 Task: Look for space in Kuttampuzha, India from 21st June, 2023 to 29th June, 2023 for 4 adults in price range Rs.7000 to Rs.12000. Place can be entire place with 2 bedrooms having 2 beds and 2 bathrooms. Property type can be house, flat, guest house. Booking option can be shelf check-in. Required host language is English.
Action: Mouse moved to (411, 73)
Screenshot: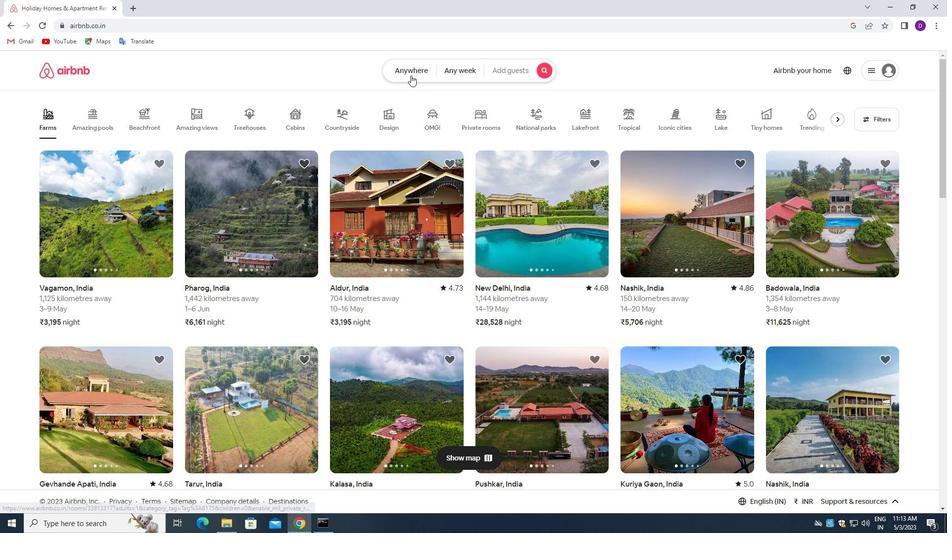 
Action: Mouse pressed left at (411, 73)
Screenshot: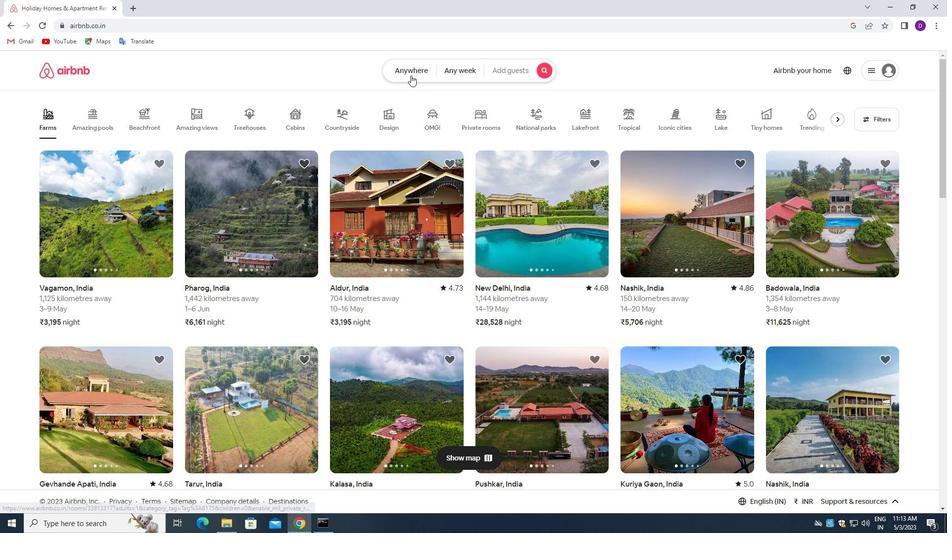 
Action: Mouse moved to (293, 111)
Screenshot: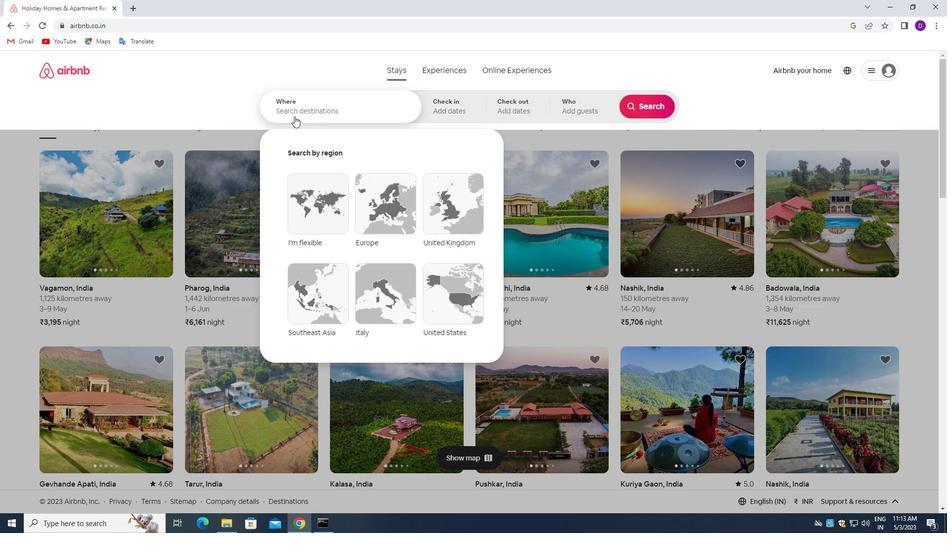 
Action: Mouse pressed left at (293, 111)
Screenshot: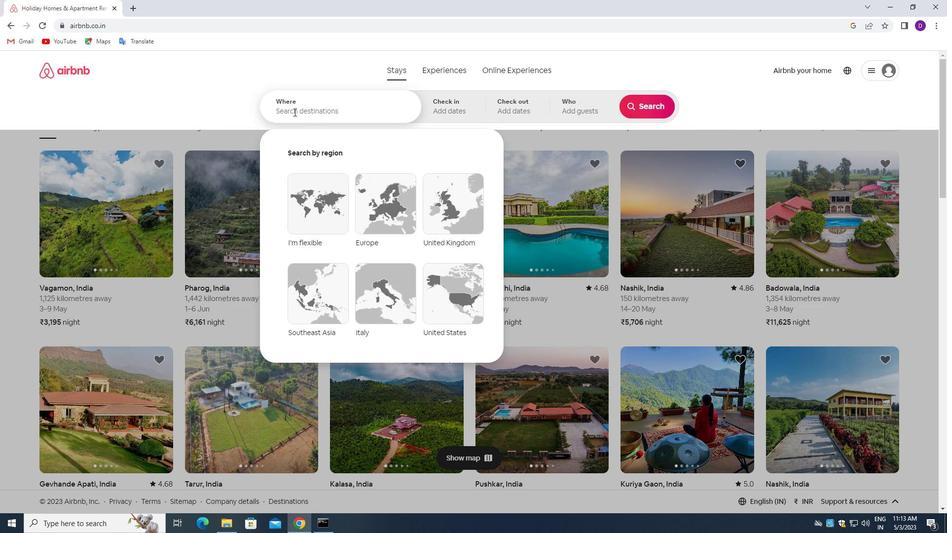 
Action: Mouse moved to (210, 101)
Screenshot: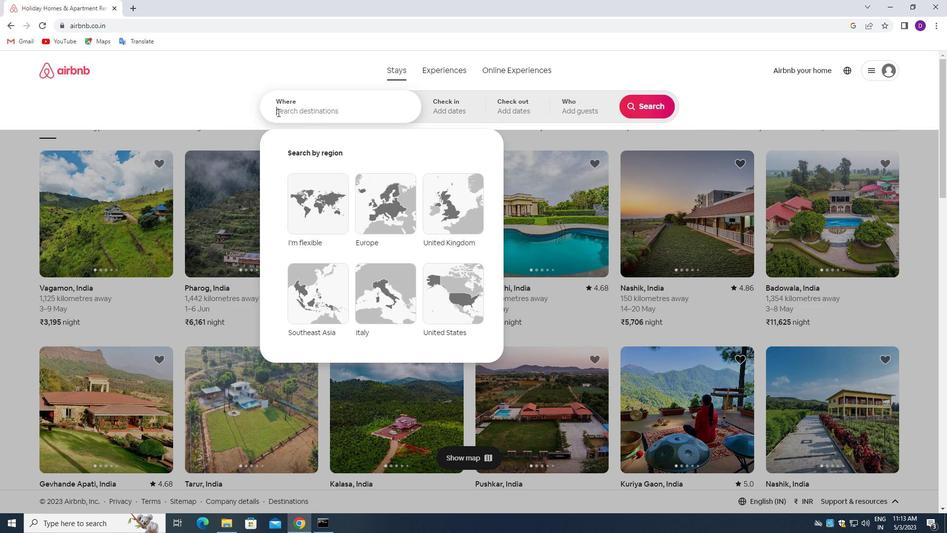 
Action: Key pressed <Key.shift>KUTTAMPUZHA,<Key.space><Key.shift>INS<Key.backspace>DIA<Key.enter>
Screenshot: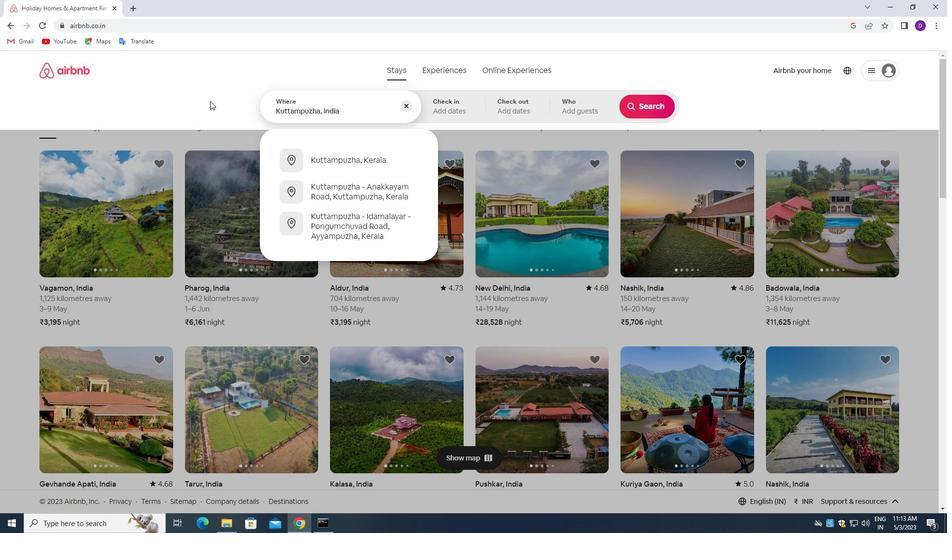 
Action: Mouse moved to (564, 297)
Screenshot: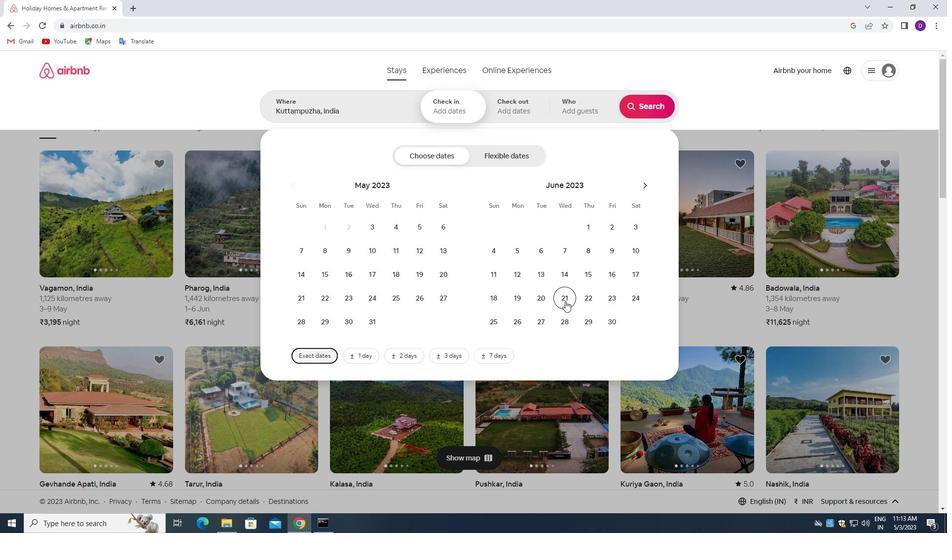 
Action: Mouse pressed left at (564, 297)
Screenshot: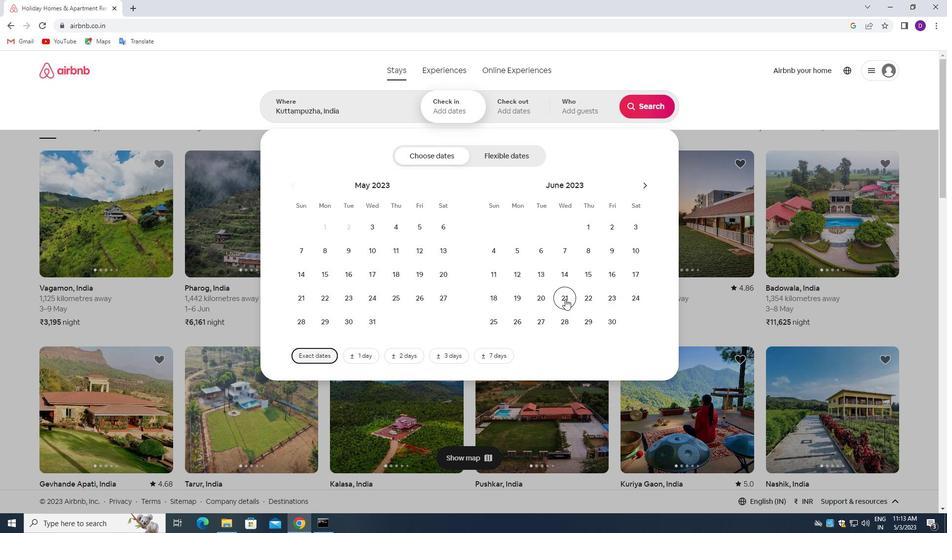 
Action: Mouse moved to (582, 315)
Screenshot: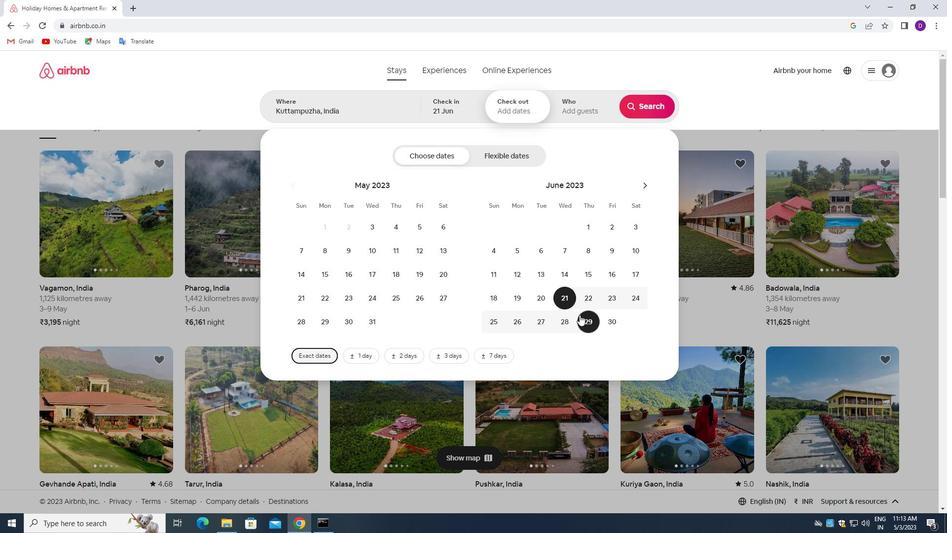
Action: Mouse pressed left at (582, 315)
Screenshot: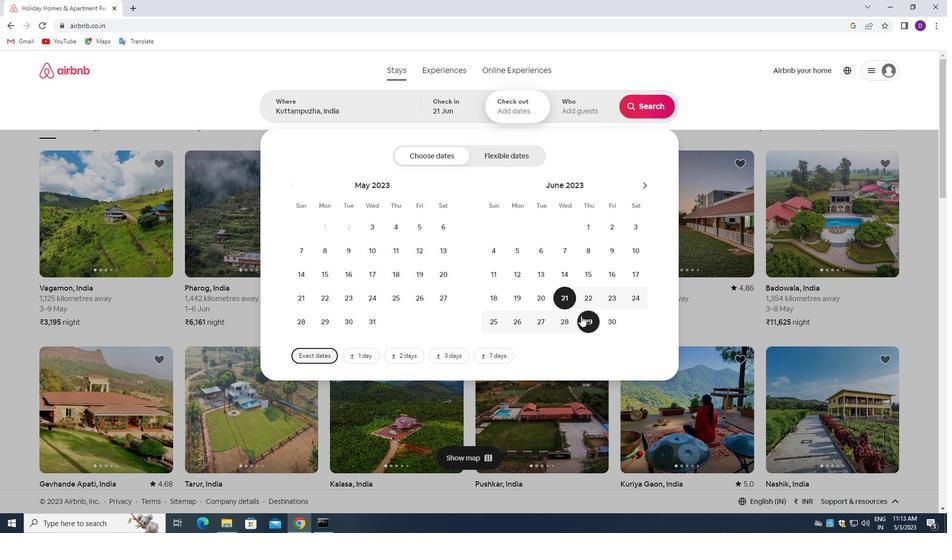 
Action: Mouse moved to (572, 104)
Screenshot: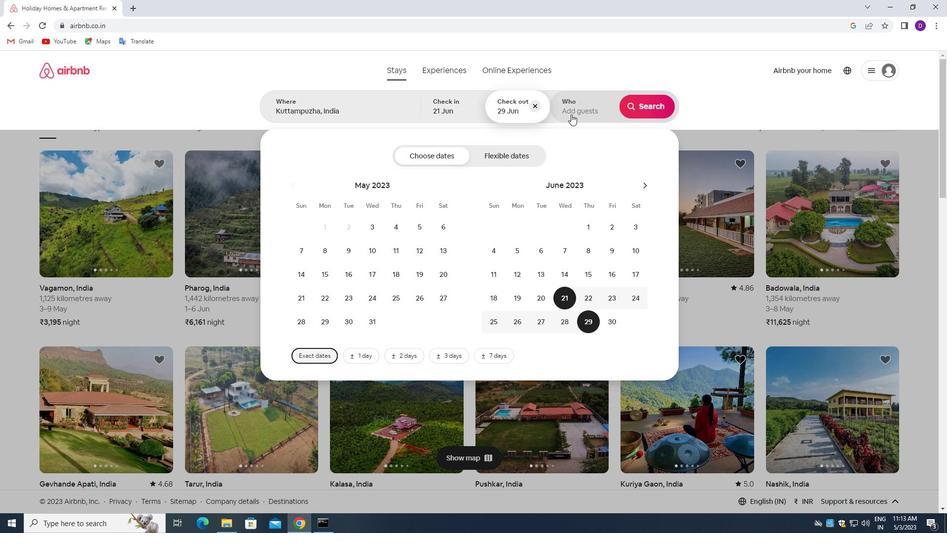 
Action: Mouse pressed left at (572, 104)
Screenshot: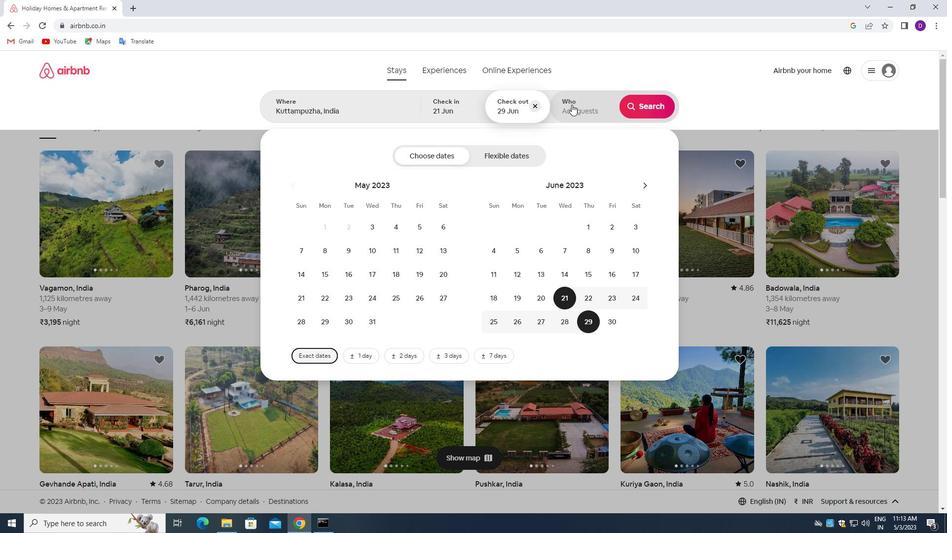 
Action: Mouse moved to (646, 158)
Screenshot: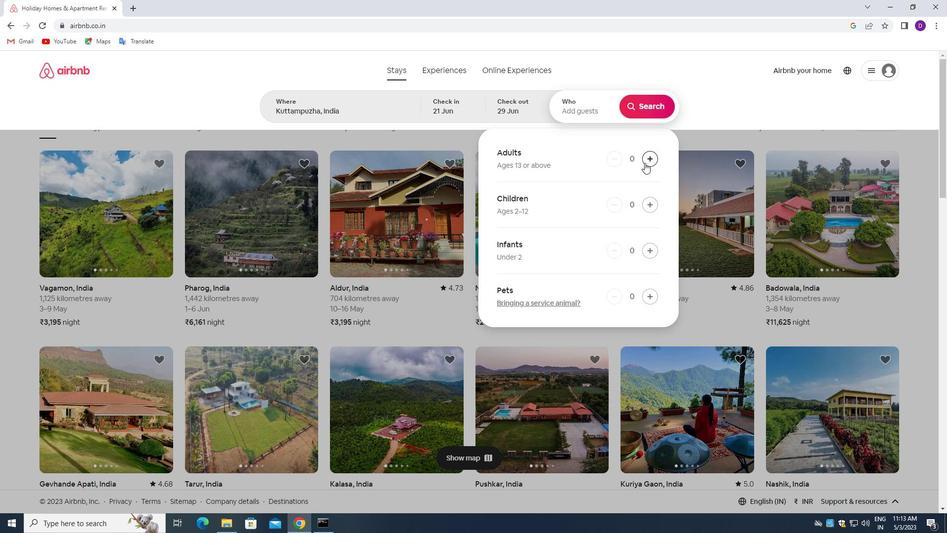 
Action: Mouse pressed left at (646, 158)
Screenshot: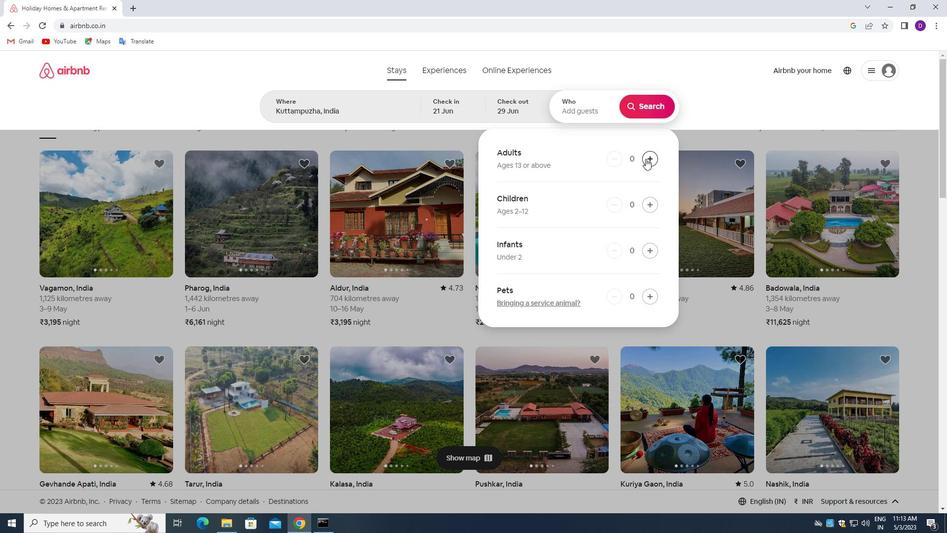 
Action: Mouse pressed left at (646, 158)
Screenshot: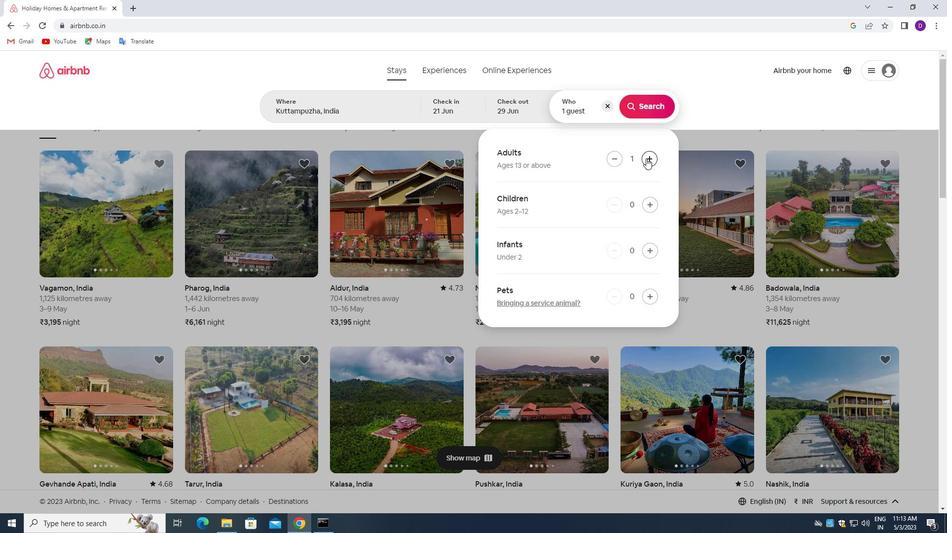 
Action: Mouse pressed left at (646, 158)
Screenshot: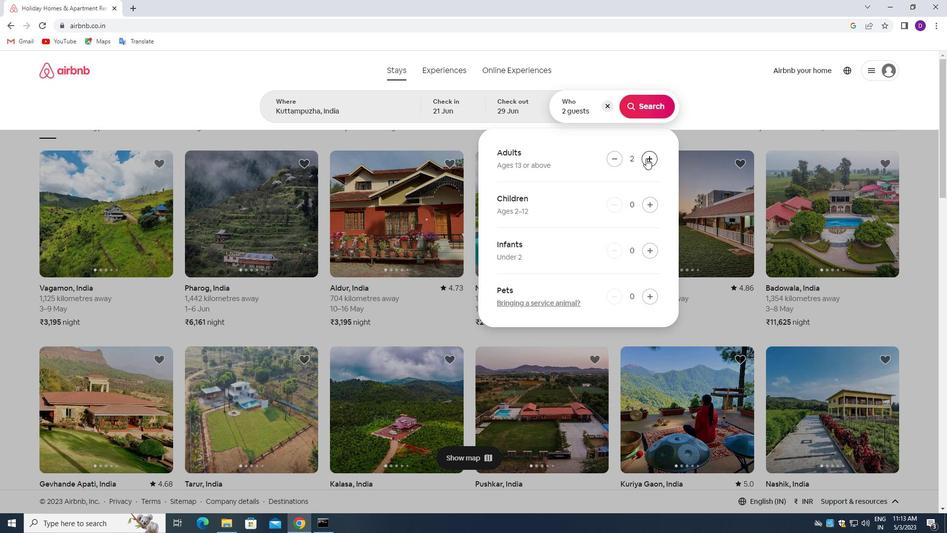 
Action: Mouse pressed left at (646, 158)
Screenshot: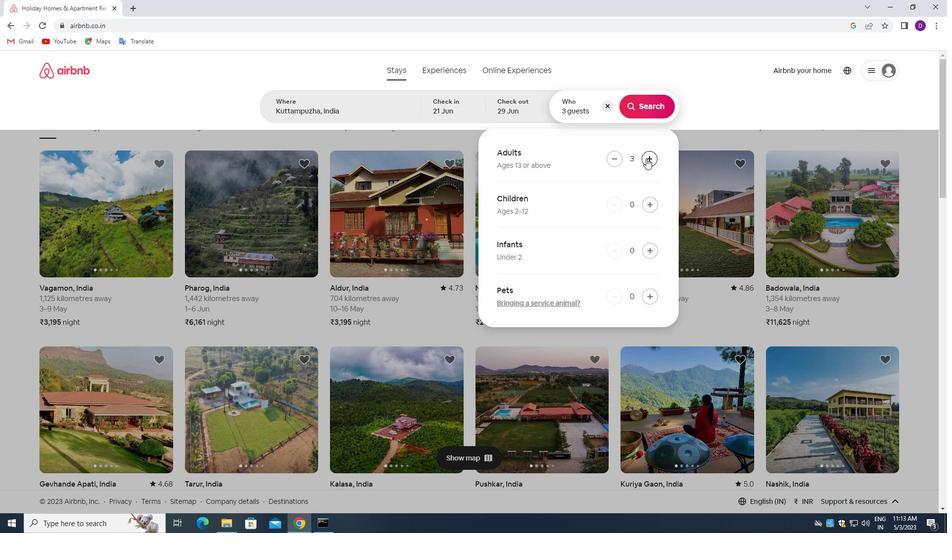
Action: Mouse moved to (646, 104)
Screenshot: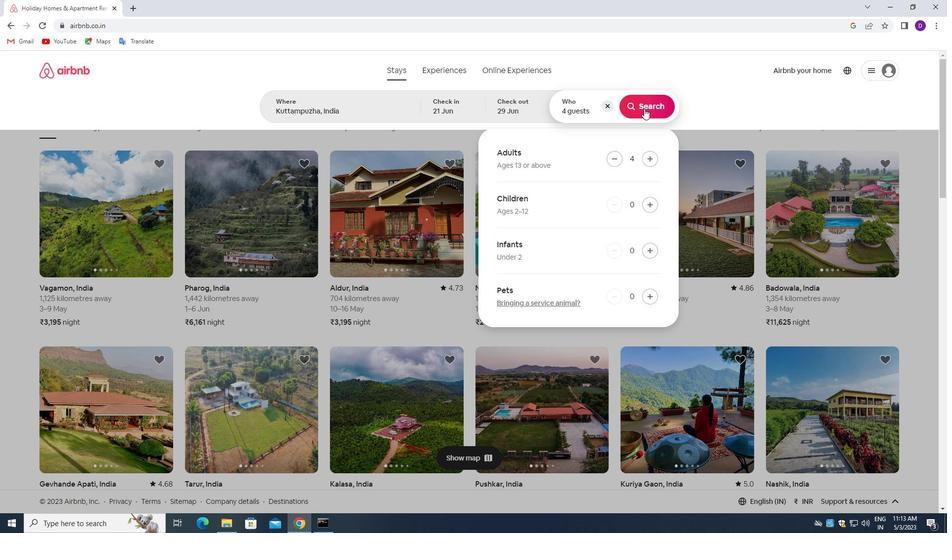 
Action: Mouse pressed left at (646, 104)
Screenshot: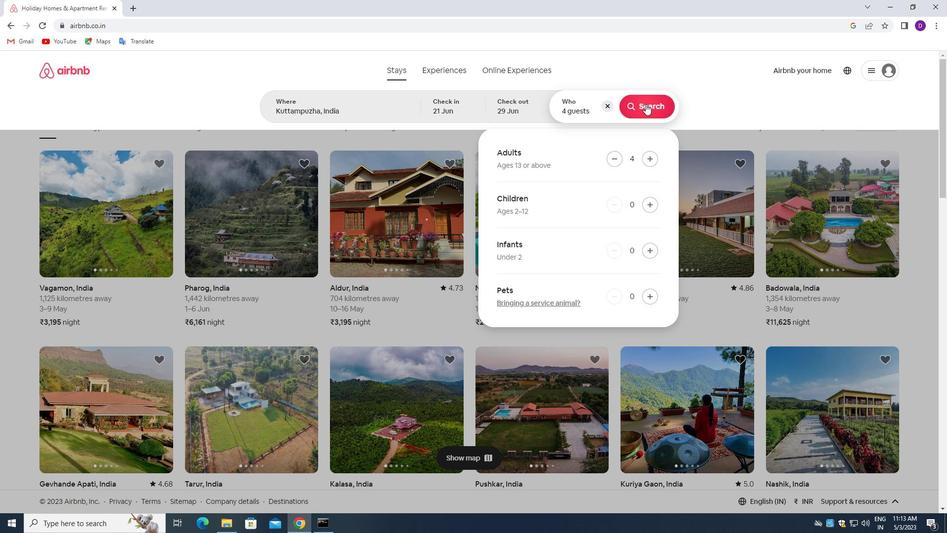 
Action: Mouse moved to (893, 107)
Screenshot: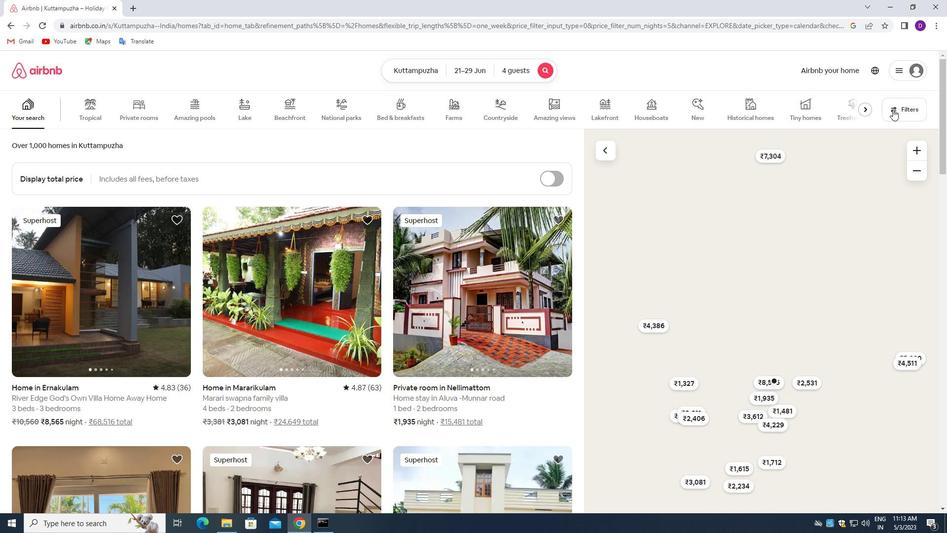
Action: Mouse pressed left at (893, 107)
Screenshot: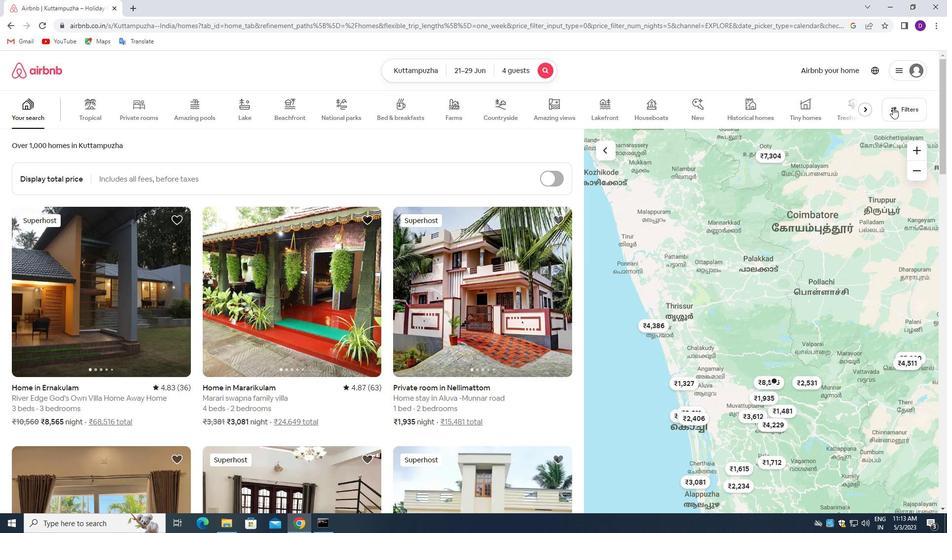 
Action: Mouse moved to (349, 236)
Screenshot: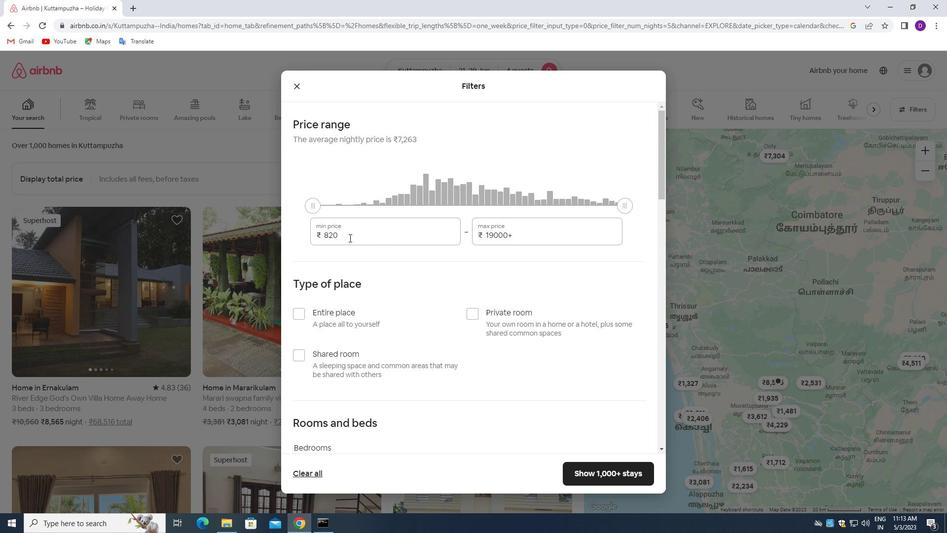 
Action: Mouse pressed left at (349, 236)
Screenshot: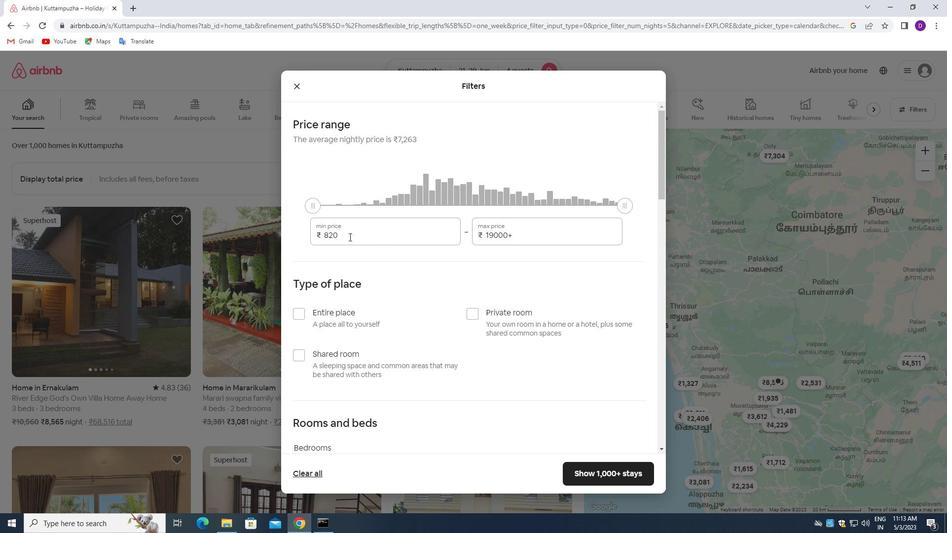 
Action: Mouse pressed left at (349, 236)
Screenshot: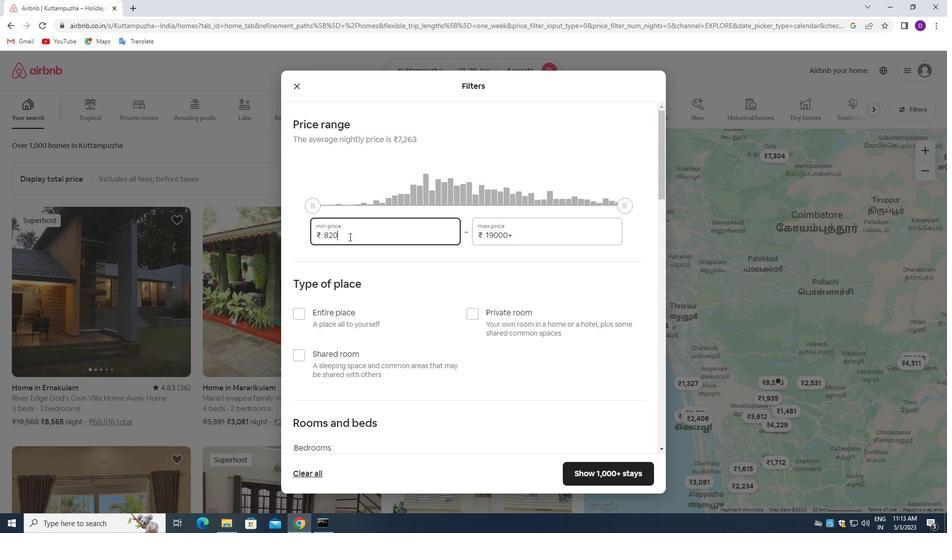 
Action: Key pressed 7000<Key.tab>12000
Screenshot: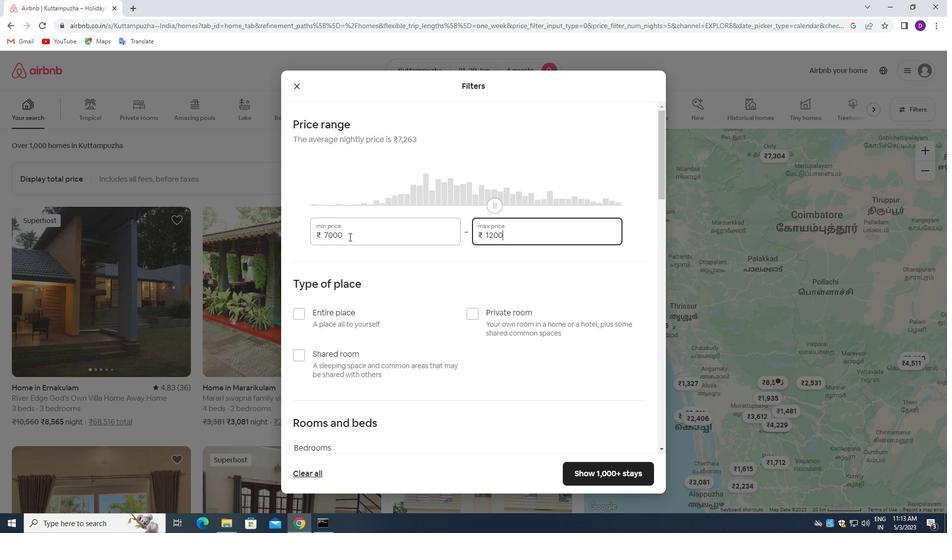 
Action: Mouse moved to (430, 273)
Screenshot: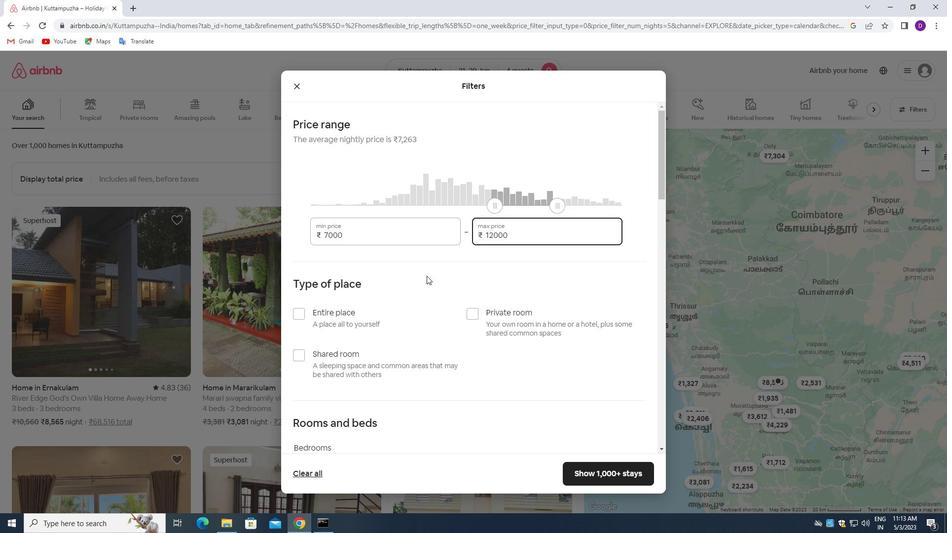 
Action: Mouse scrolled (430, 273) with delta (0, 0)
Screenshot: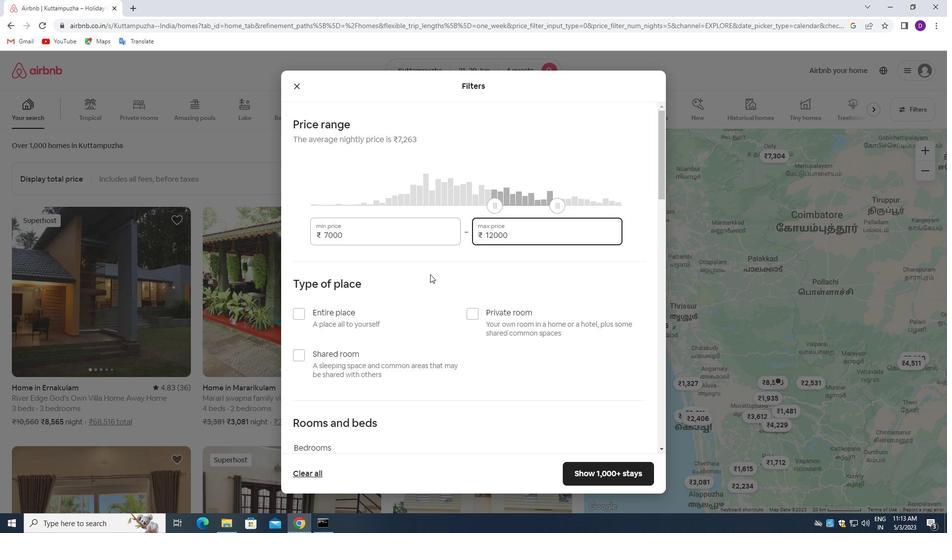 
Action: Mouse moved to (293, 268)
Screenshot: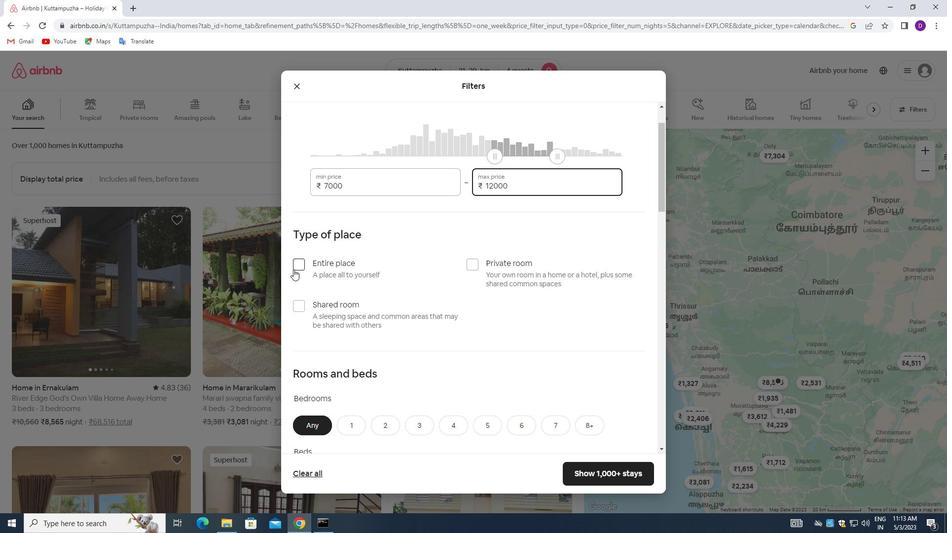 
Action: Mouse pressed left at (293, 268)
Screenshot: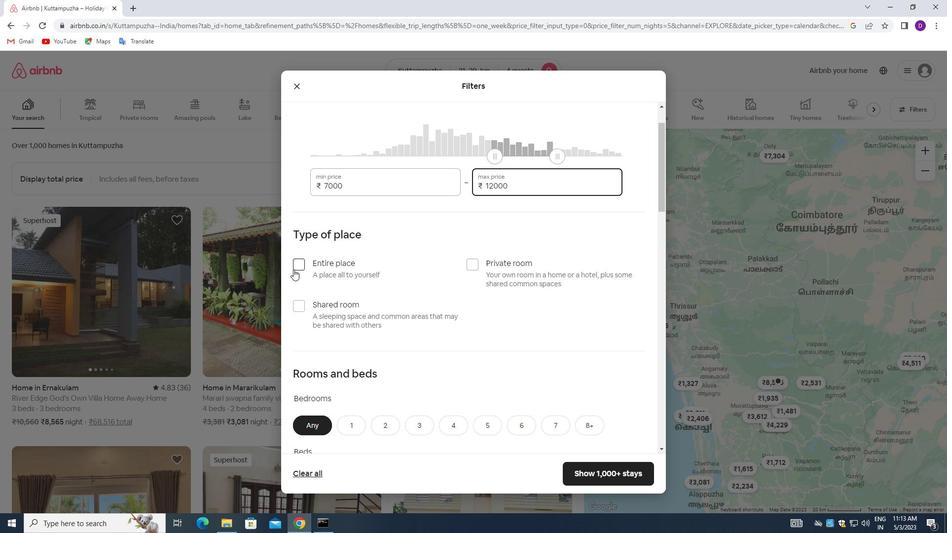 
Action: Mouse moved to (390, 272)
Screenshot: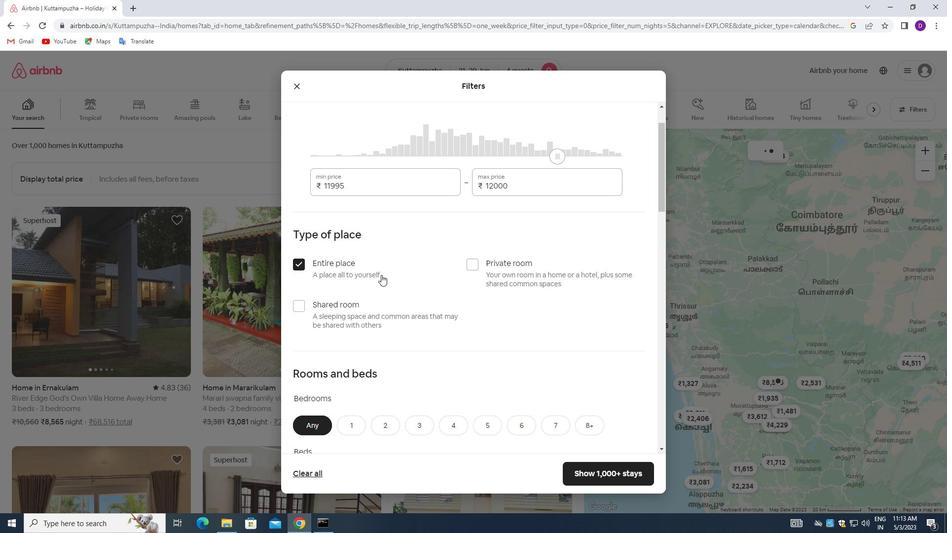 
Action: Mouse scrolled (390, 271) with delta (0, 0)
Screenshot: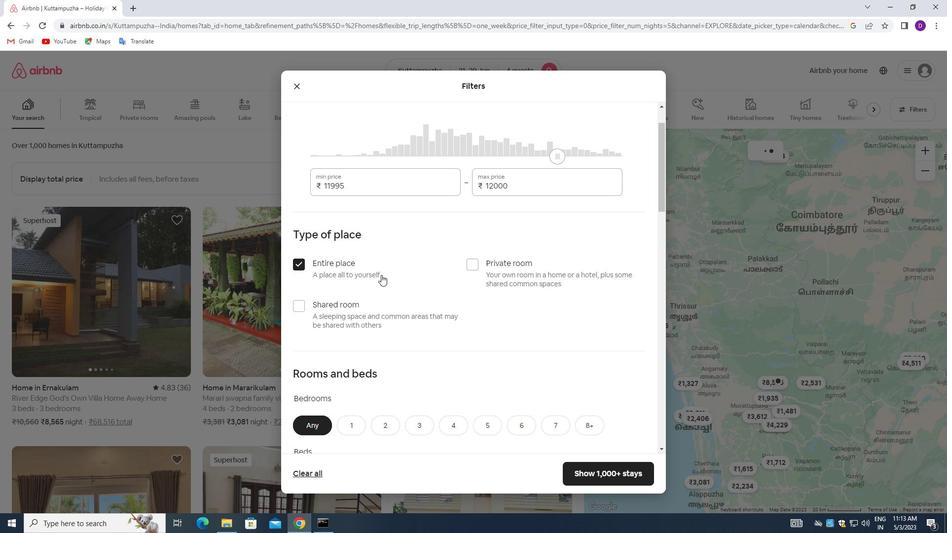 
Action: Mouse moved to (390, 272)
Screenshot: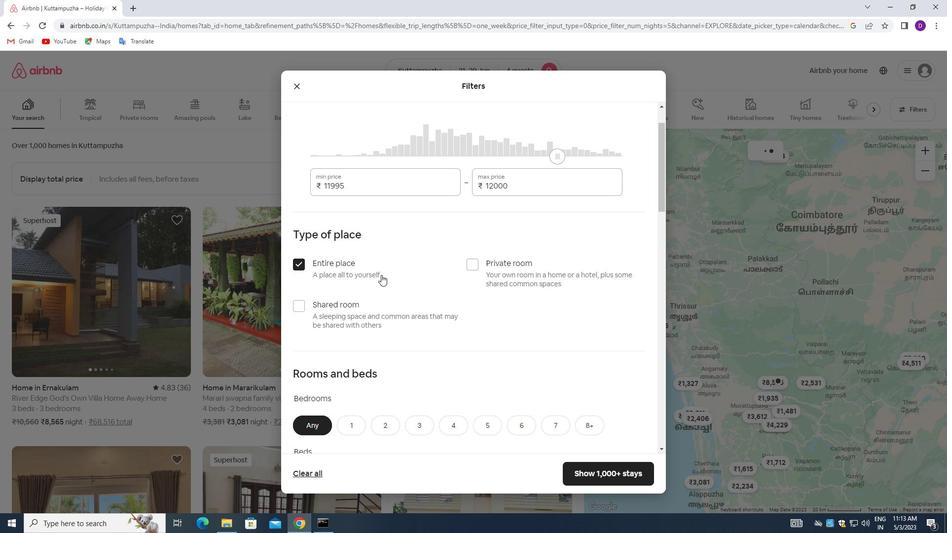 
Action: Mouse scrolled (390, 271) with delta (0, 0)
Screenshot: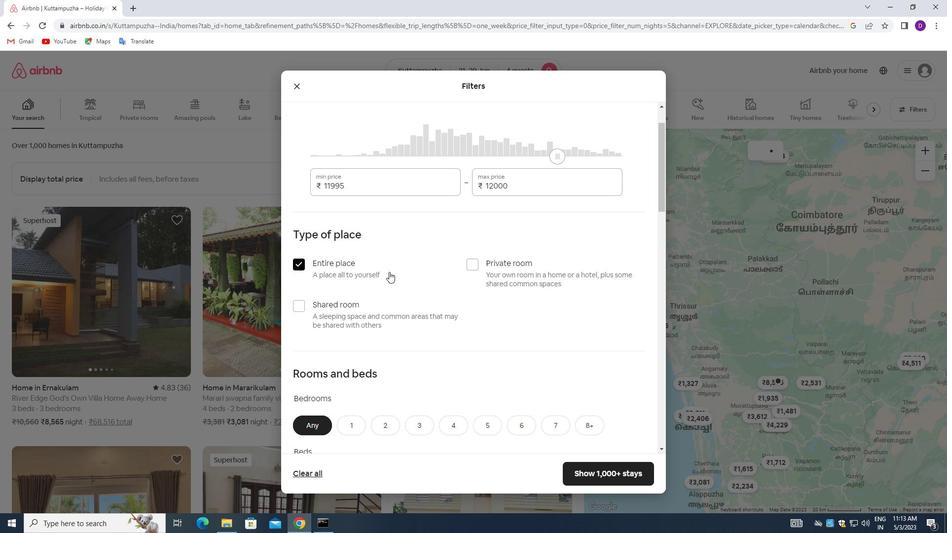 
Action: Mouse moved to (390, 275)
Screenshot: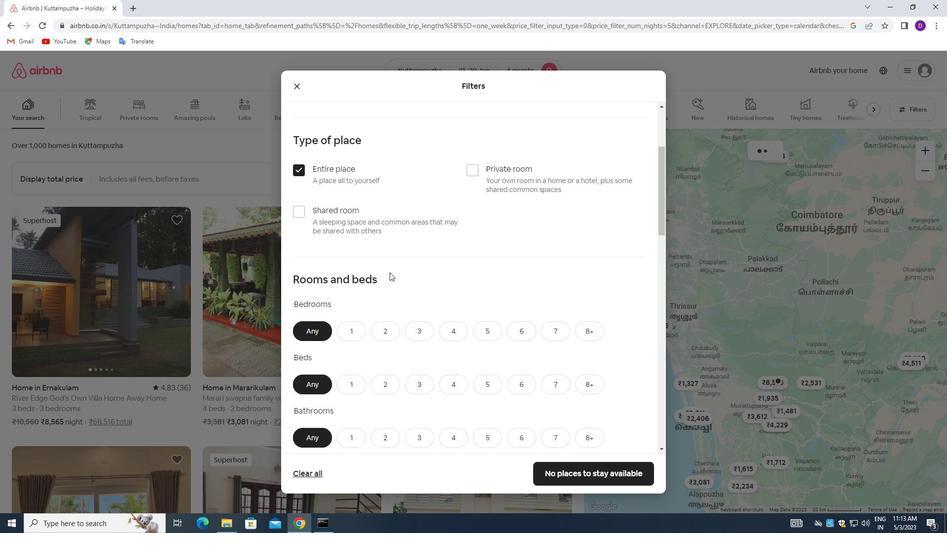 
Action: Mouse scrolled (390, 274) with delta (0, 0)
Screenshot: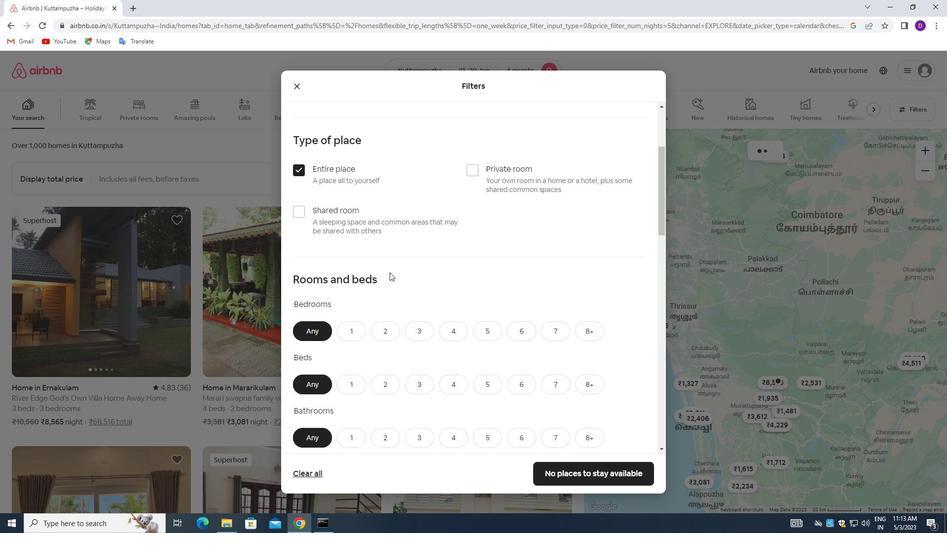 
Action: Mouse moved to (391, 276)
Screenshot: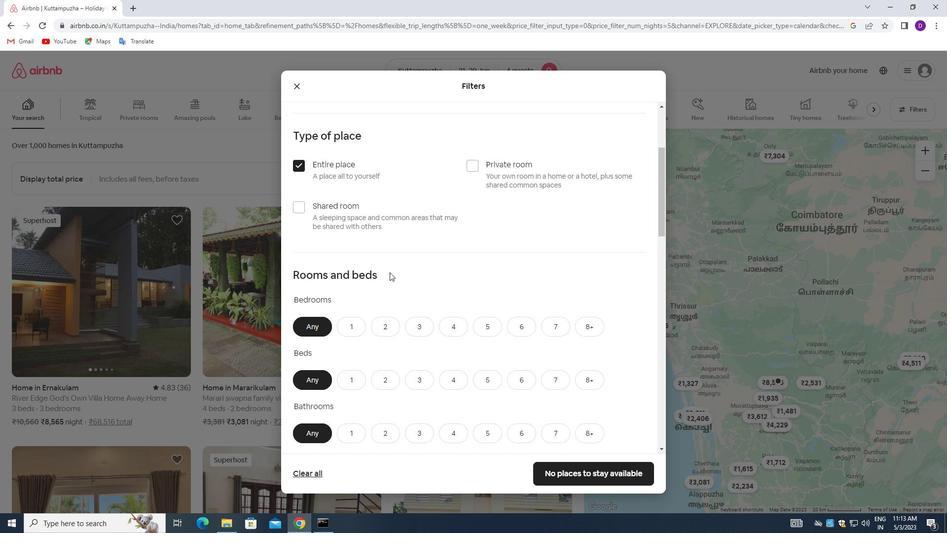 
Action: Mouse scrolled (391, 276) with delta (0, 0)
Screenshot: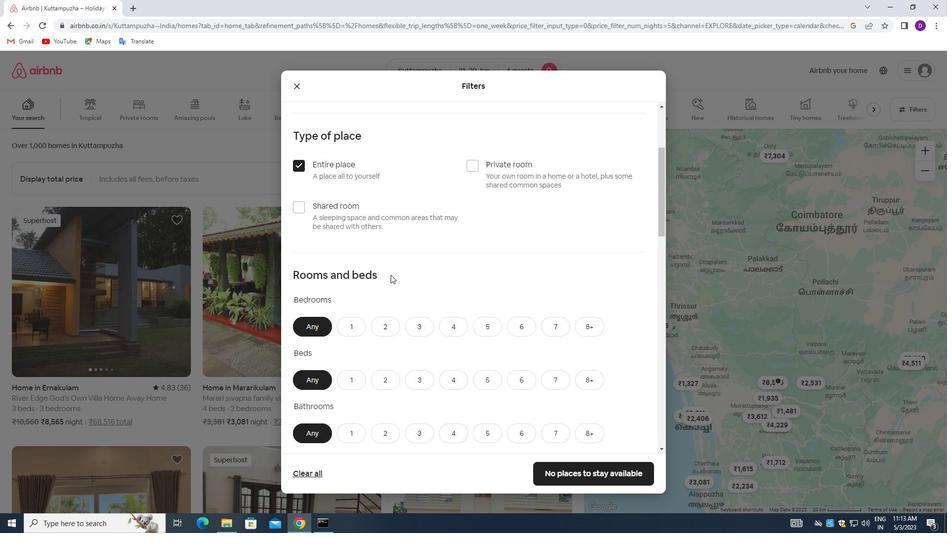 
Action: Mouse moved to (377, 233)
Screenshot: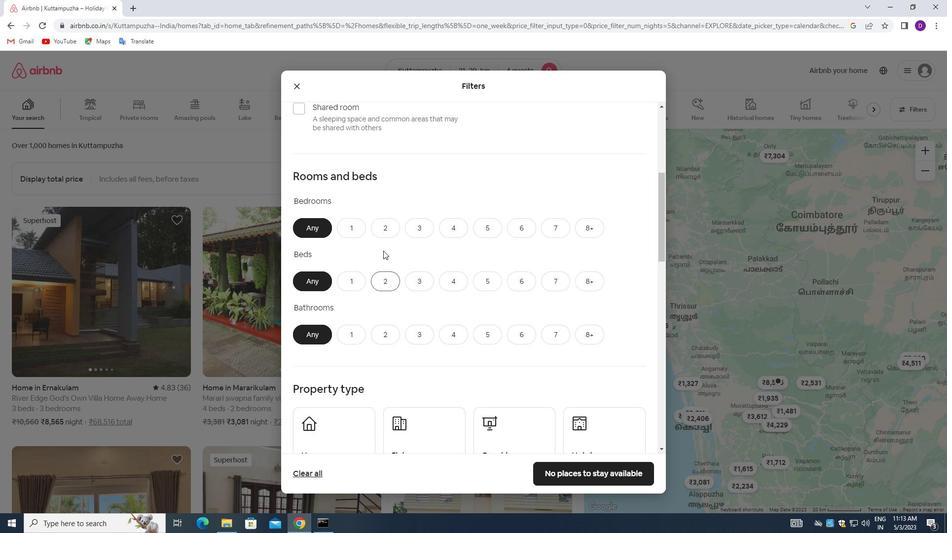 
Action: Mouse pressed left at (377, 233)
Screenshot: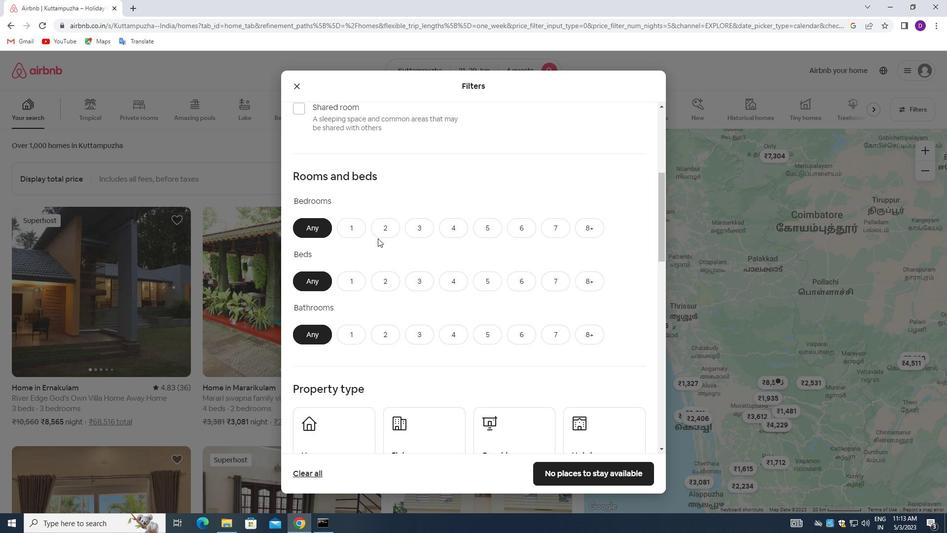 
Action: Mouse moved to (381, 273)
Screenshot: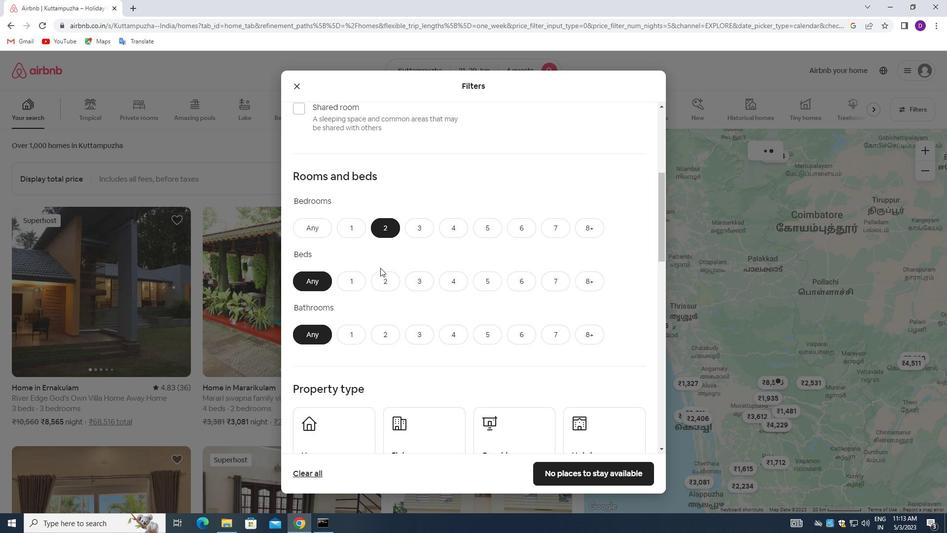 
Action: Mouse pressed left at (381, 273)
Screenshot: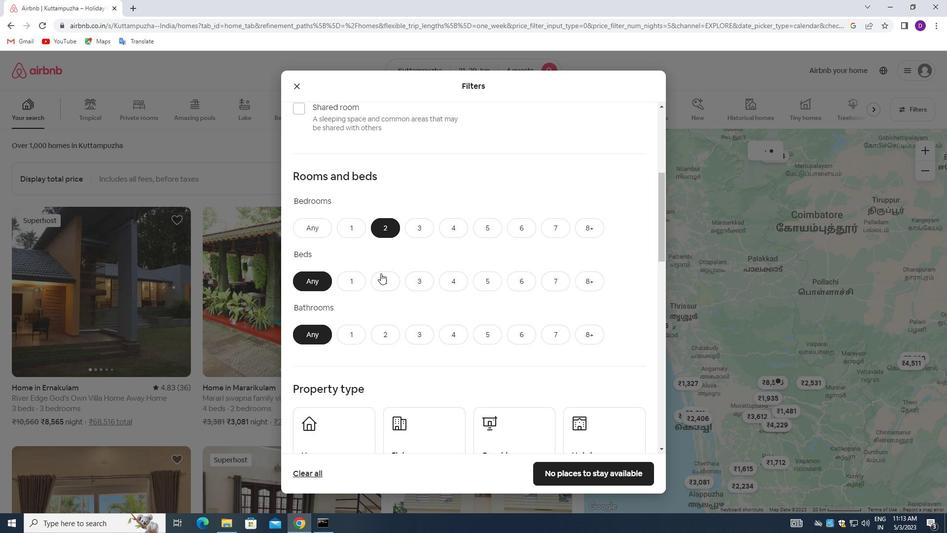 
Action: Mouse moved to (378, 331)
Screenshot: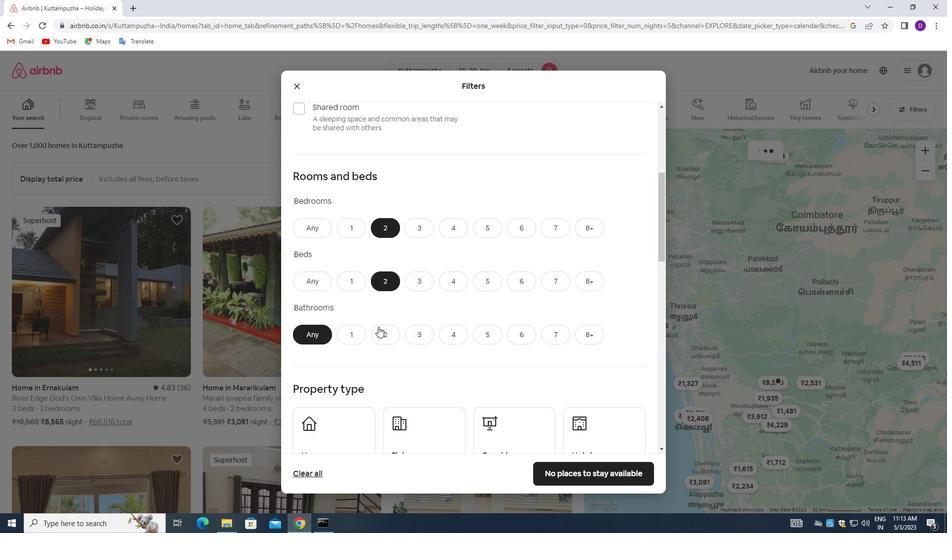 
Action: Mouse pressed left at (378, 331)
Screenshot: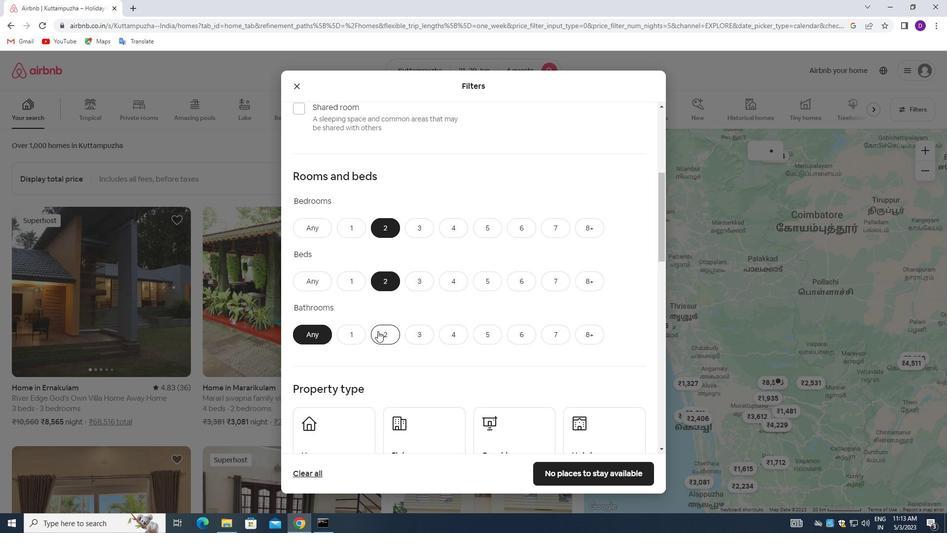 
Action: Mouse moved to (442, 268)
Screenshot: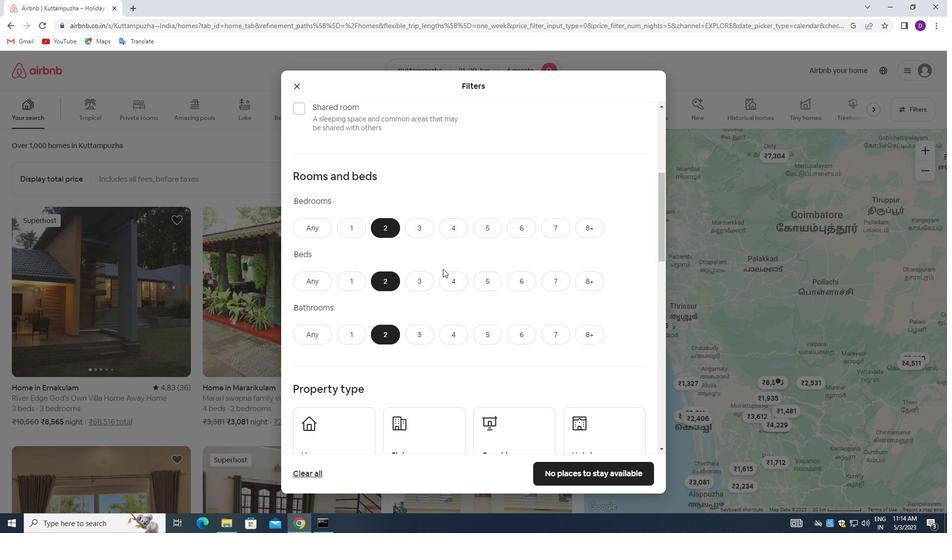 
Action: Mouse scrolled (442, 267) with delta (0, 0)
Screenshot: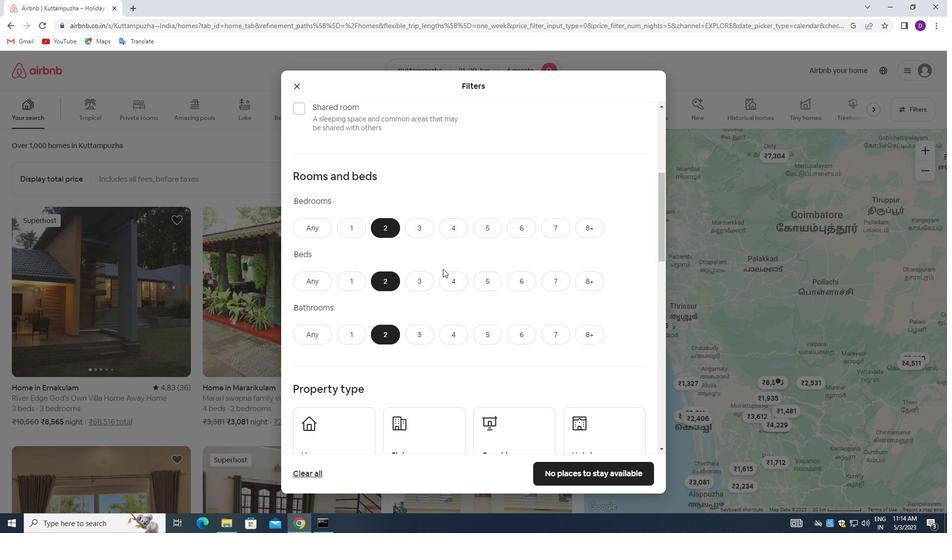 
Action: Mouse moved to (431, 264)
Screenshot: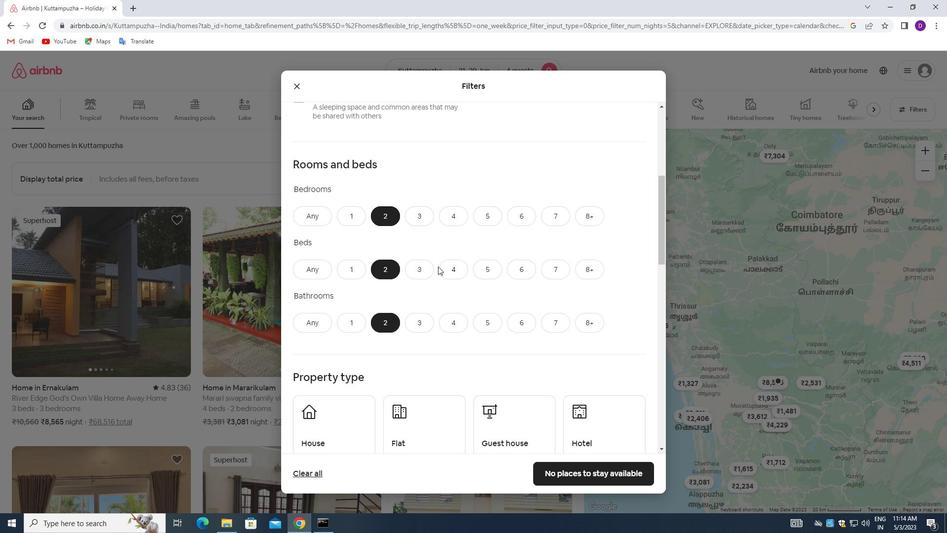 
Action: Mouse scrolled (431, 264) with delta (0, 0)
Screenshot: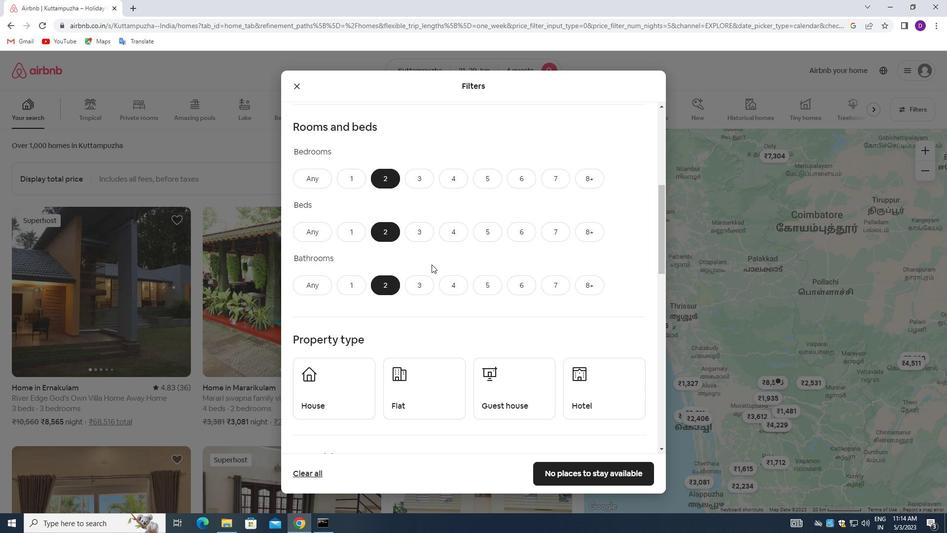 
Action: Mouse scrolled (431, 264) with delta (0, 0)
Screenshot: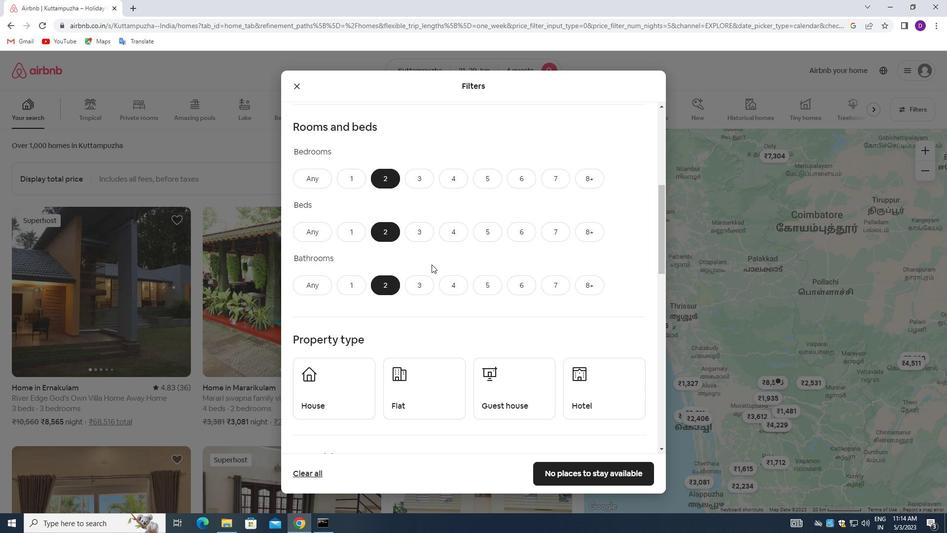 
Action: Mouse moved to (352, 277)
Screenshot: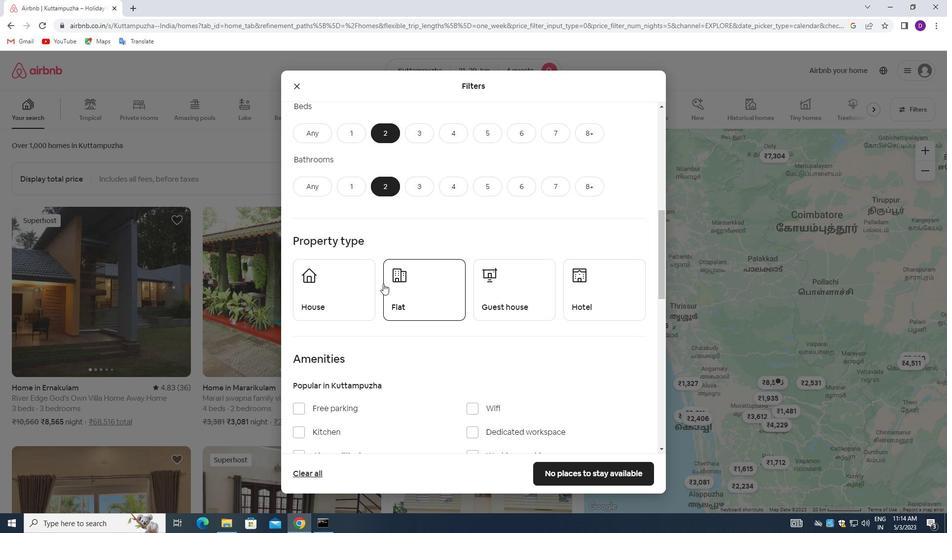 
Action: Mouse pressed left at (352, 277)
Screenshot: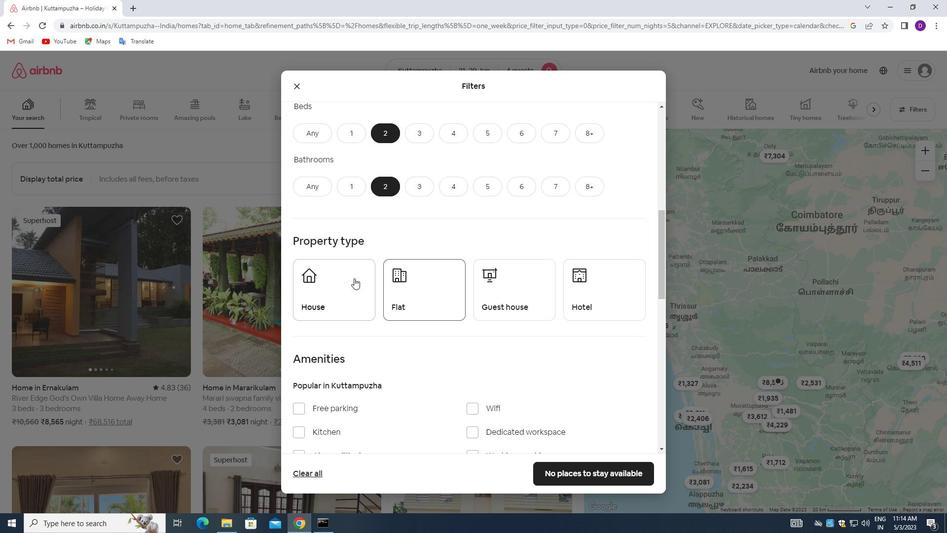 
Action: Mouse moved to (417, 291)
Screenshot: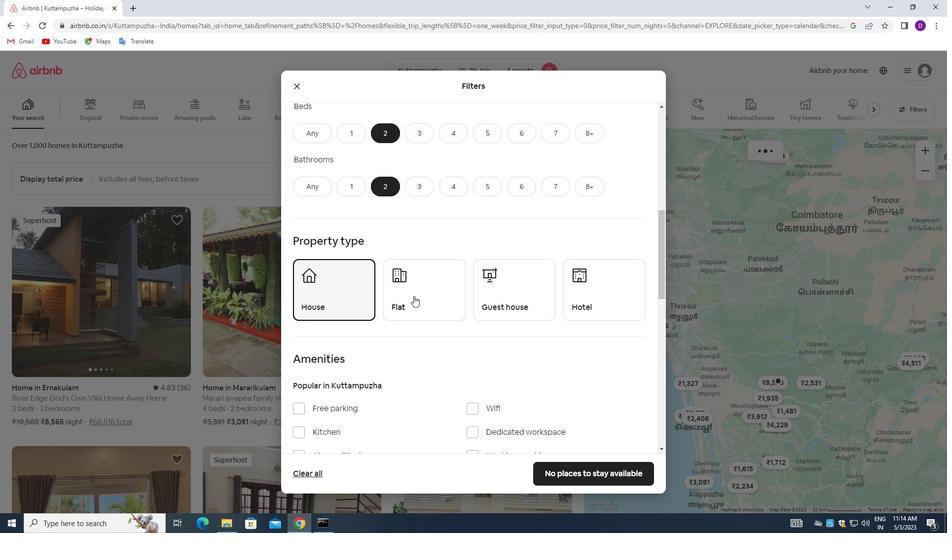 
Action: Mouse pressed left at (417, 291)
Screenshot: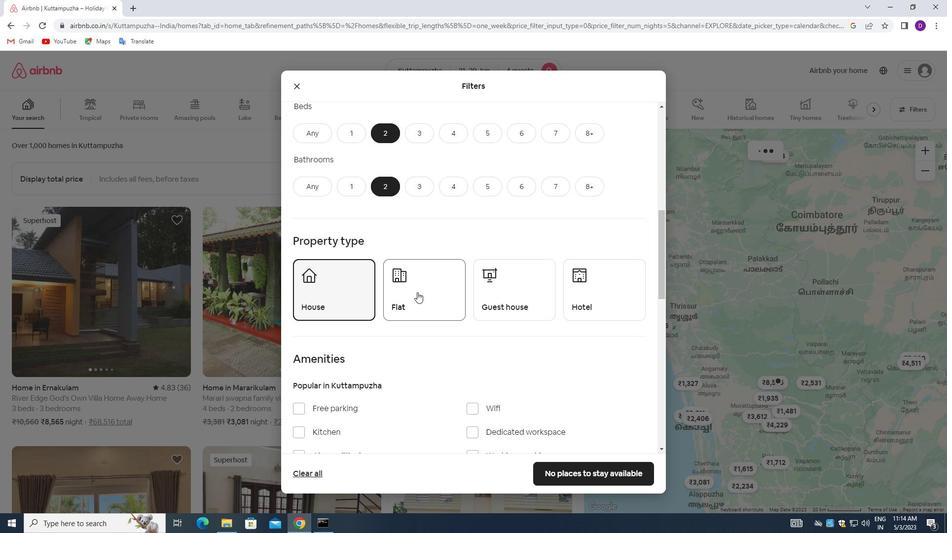 
Action: Mouse moved to (515, 287)
Screenshot: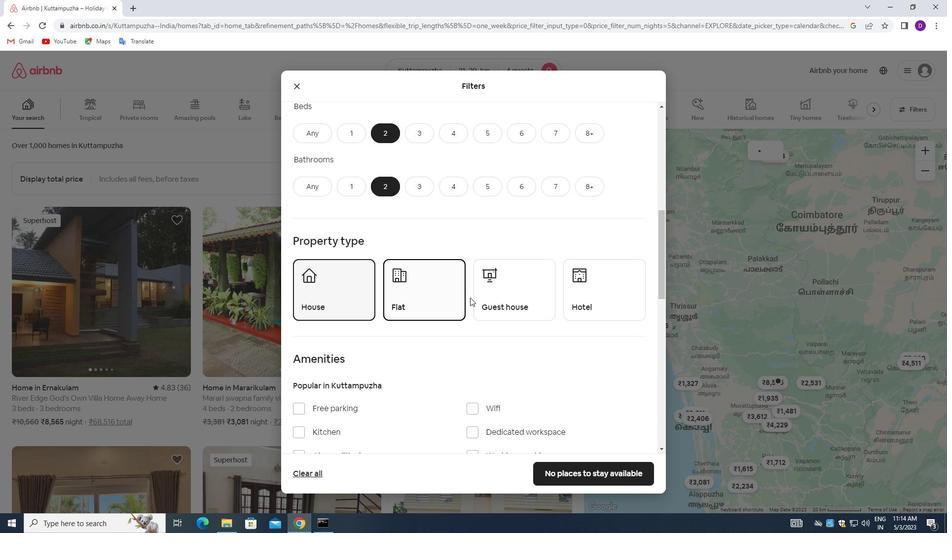 
Action: Mouse pressed left at (515, 287)
Screenshot: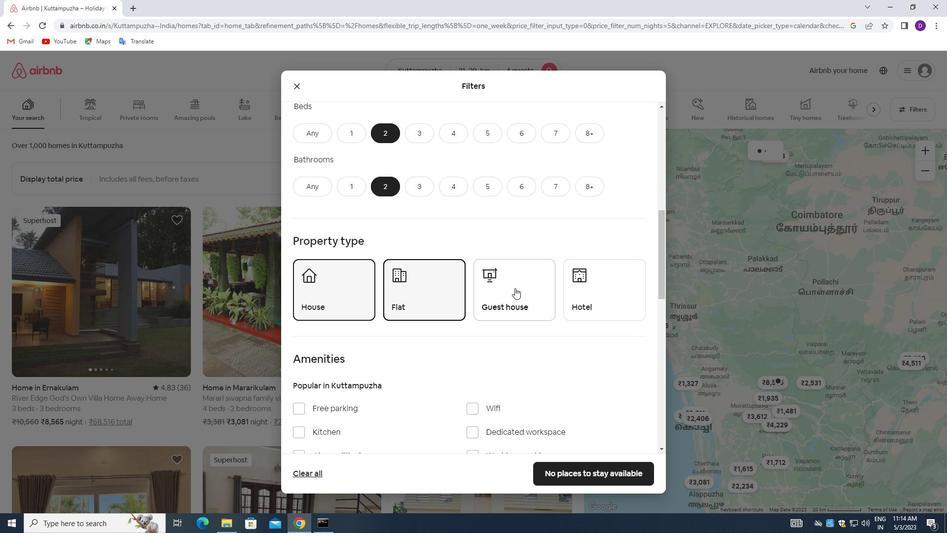 
Action: Mouse moved to (486, 276)
Screenshot: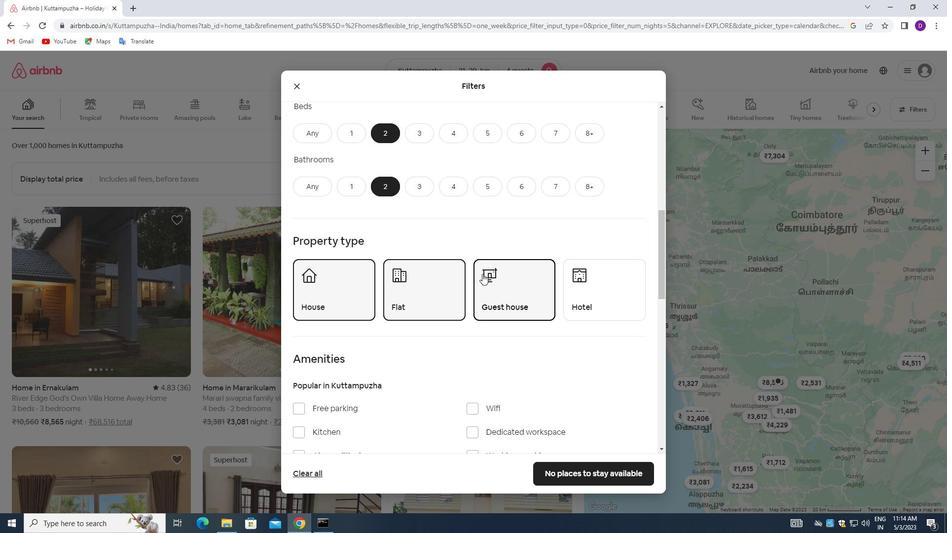 
Action: Mouse scrolled (486, 276) with delta (0, 0)
Screenshot: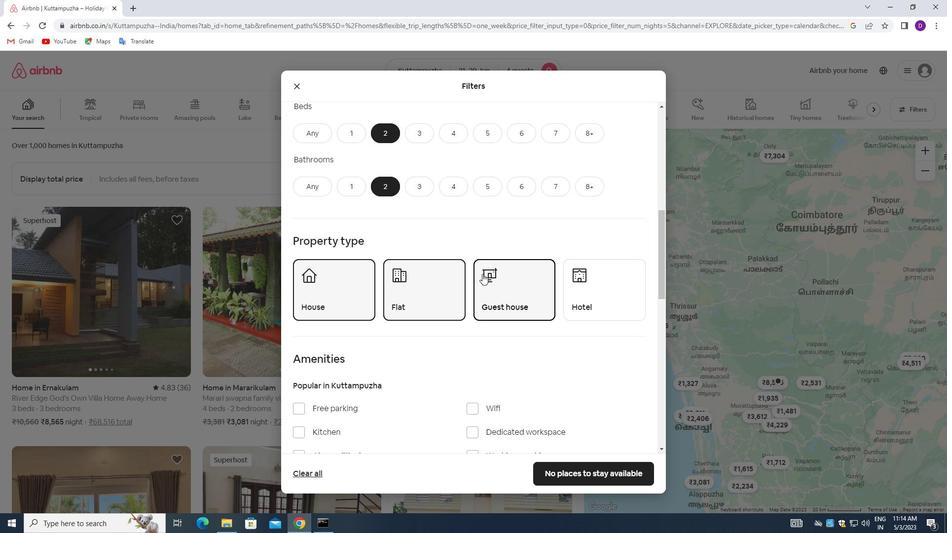 
Action: Mouse moved to (487, 277)
Screenshot: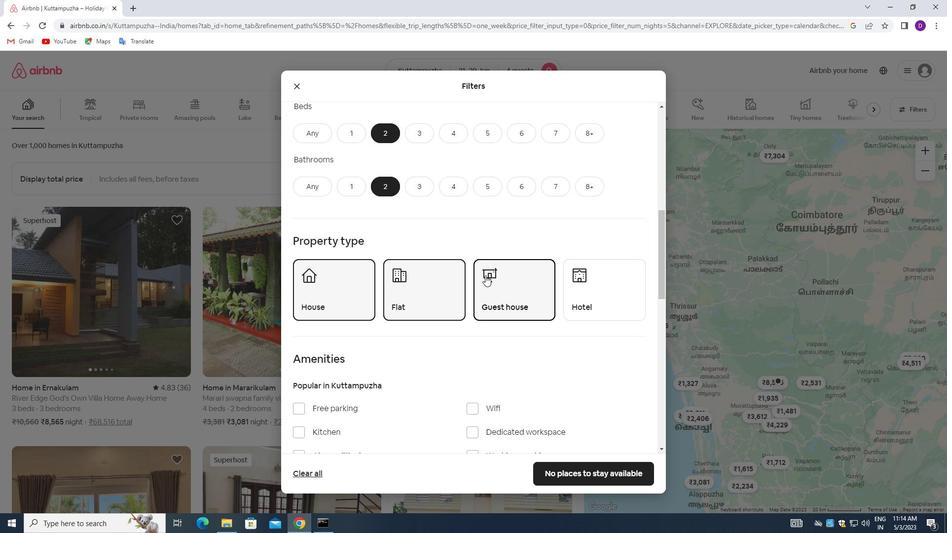 
Action: Mouse scrolled (487, 277) with delta (0, 0)
Screenshot: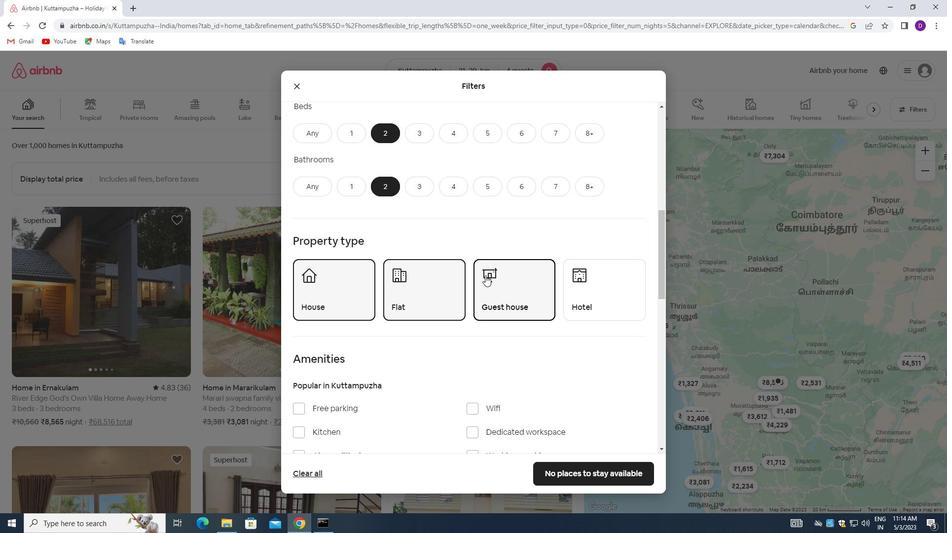 
Action: Mouse scrolled (487, 277) with delta (0, 0)
Screenshot: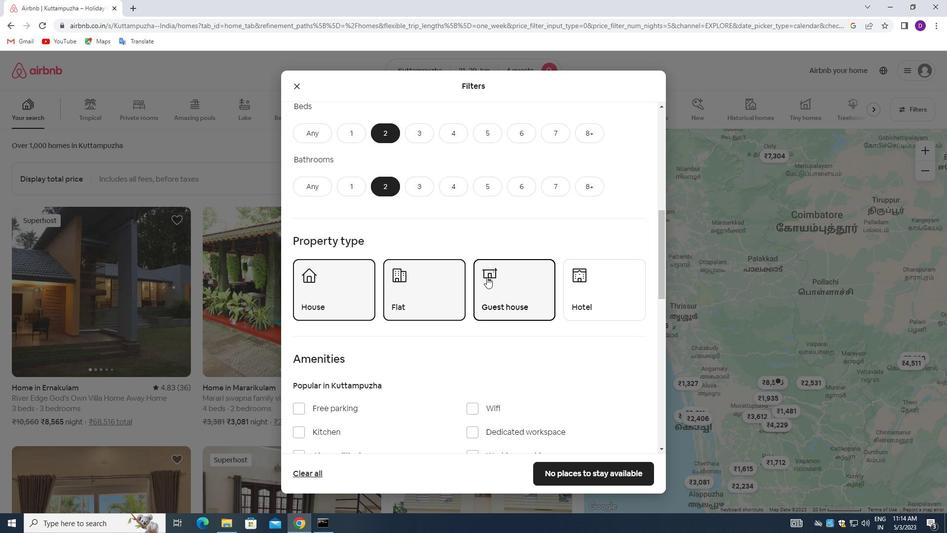 
Action: Mouse moved to (487, 278)
Screenshot: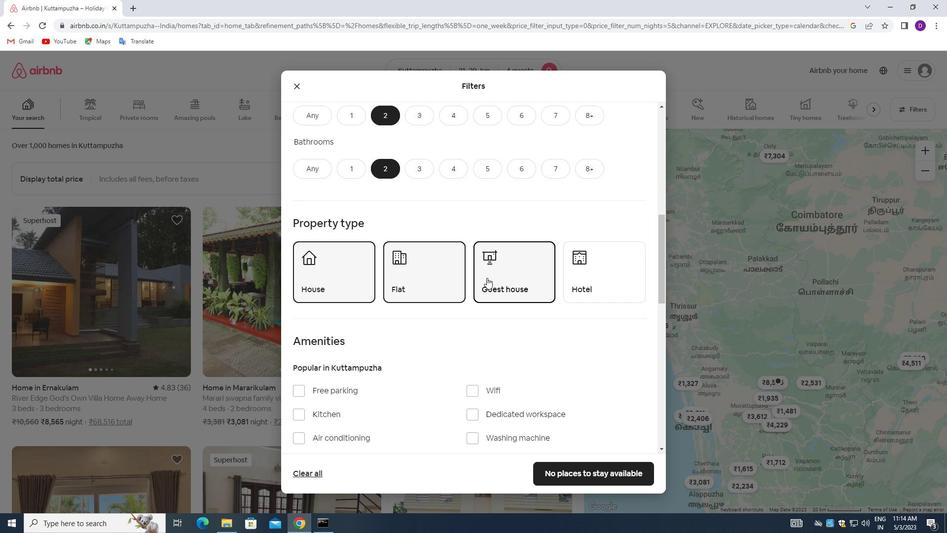 
Action: Mouse scrolled (487, 277) with delta (0, 0)
Screenshot: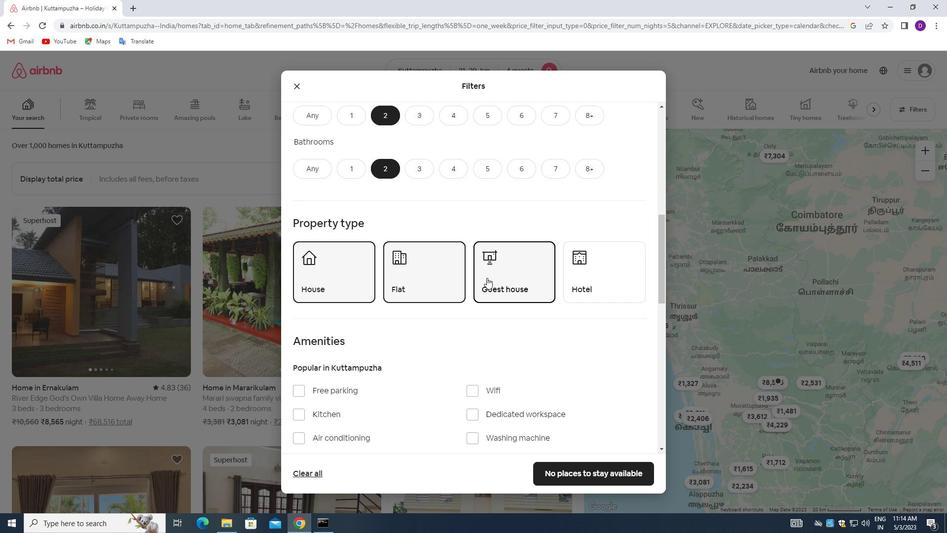 
Action: Mouse moved to (487, 280)
Screenshot: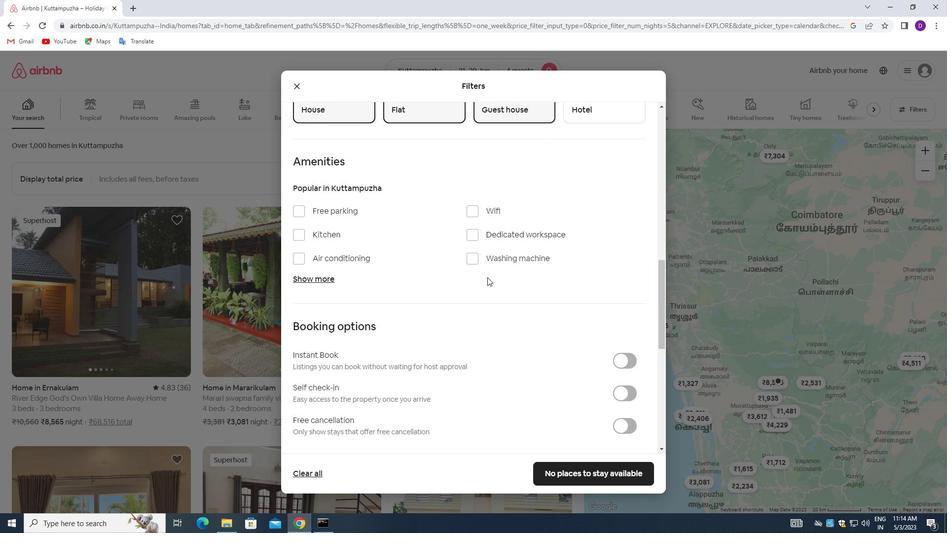 
Action: Mouse scrolled (487, 279) with delta (0, 0)
Screenshot: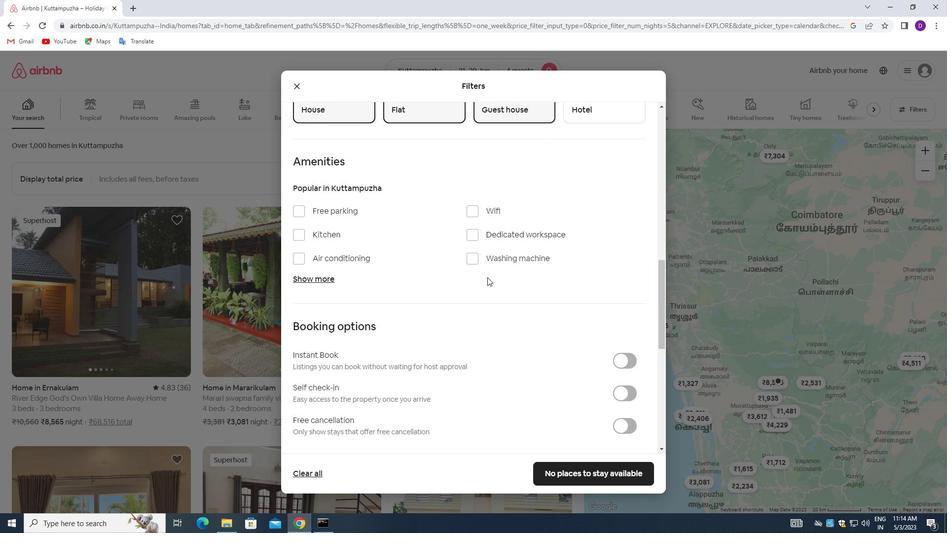 
Action: Mouse moved to (488, 284)
Screenshot: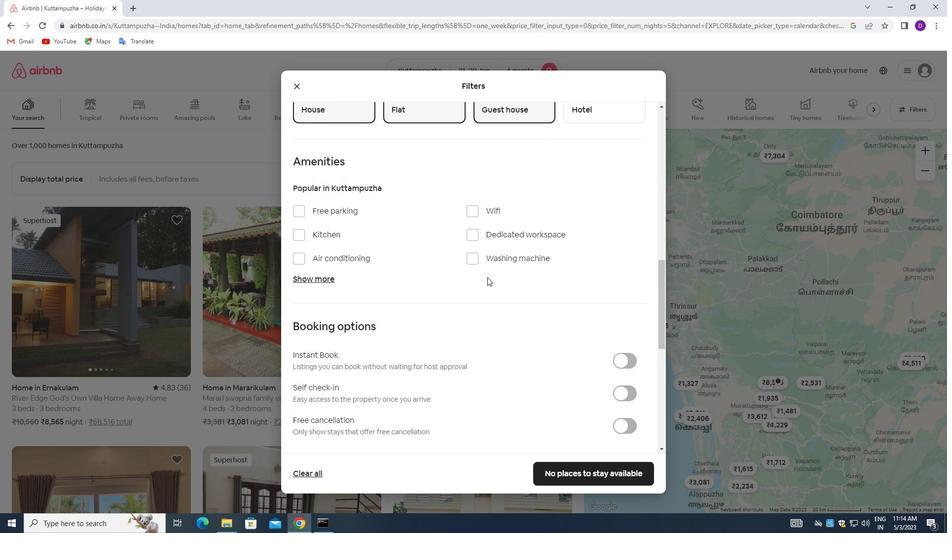 
Action: Mouse scrolled (488, 284) with delta (0, 0)
Screenshot: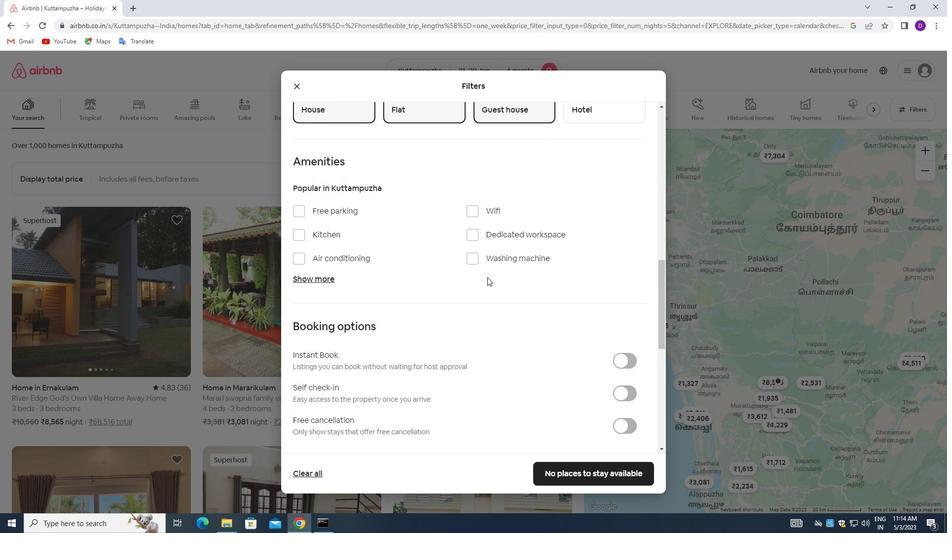 
Action: Mouse moved to (622, 289)
Screenshot: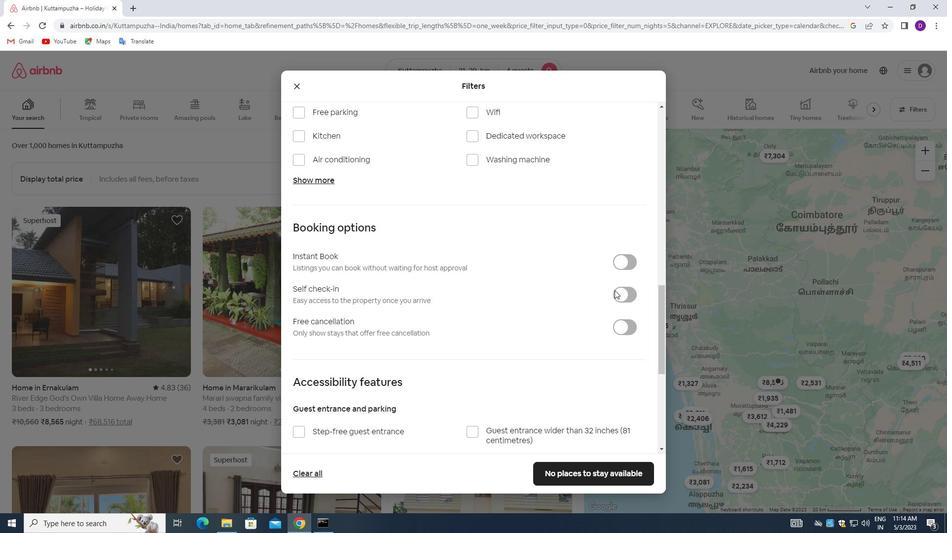 
Action: Mouse pressed left at (622, 289)
Screenshot: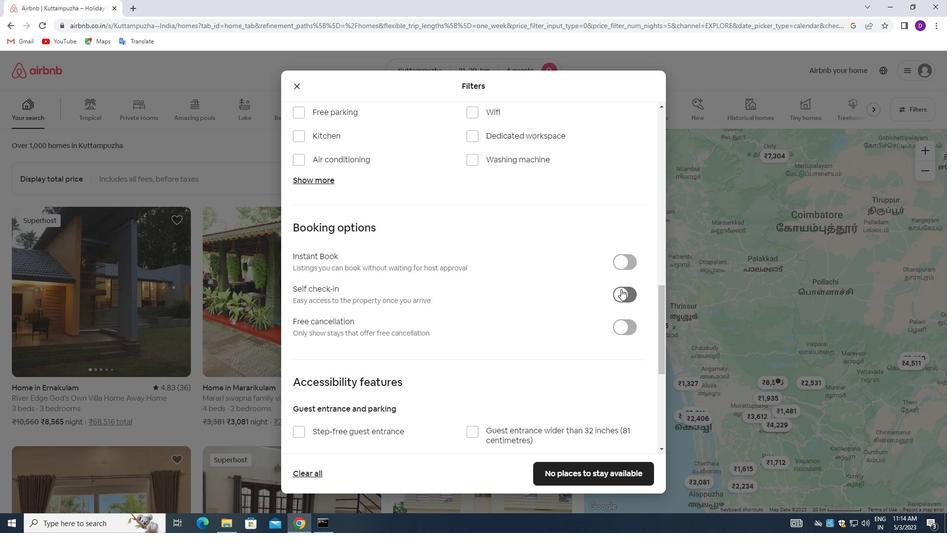 
Action: Mouse moved to (499, 316)
Screenshot: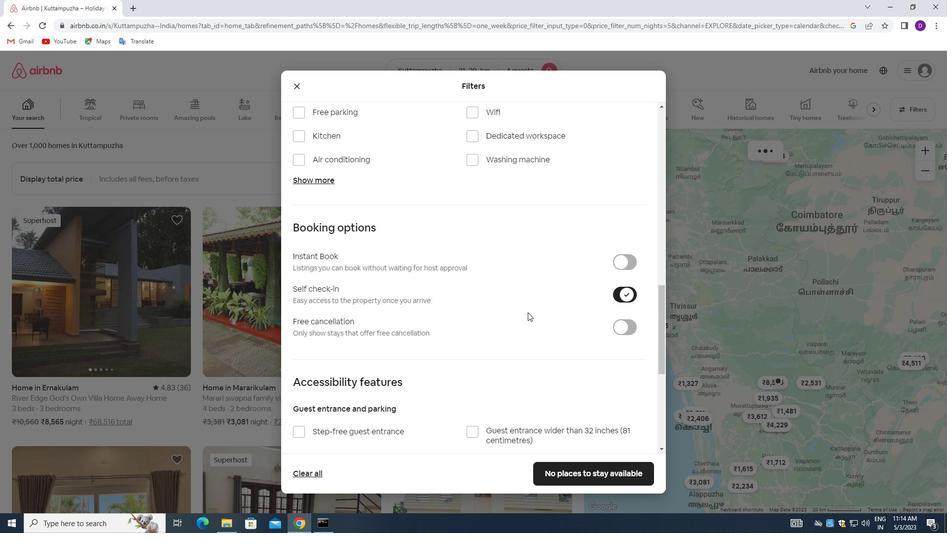 
Action: Mouse scrolled (499, 316) with delta (0, 0)
Screenshot: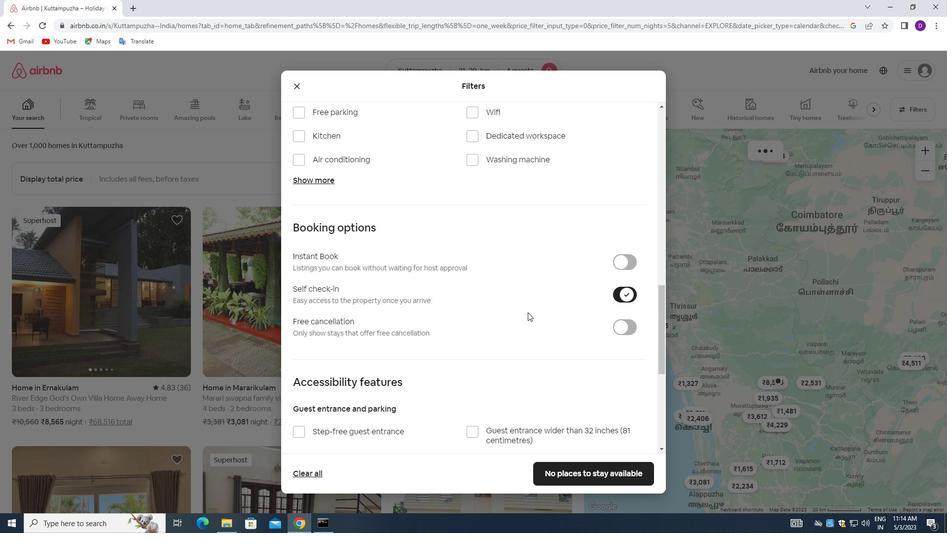 
Action: Mouse moved to (493, 316)
Screenshot: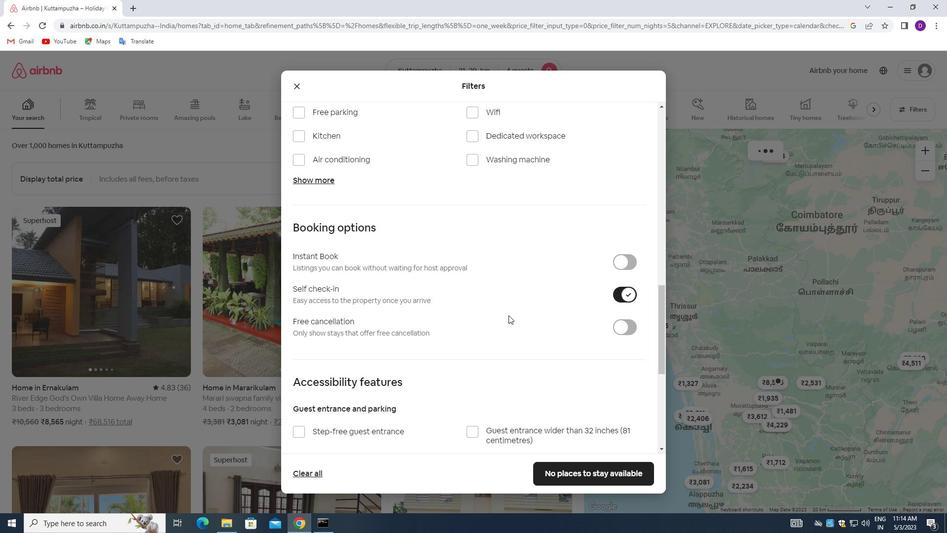 
Action: Mouse scrolled (493, 316) with delta (0, 0)
Screenshot: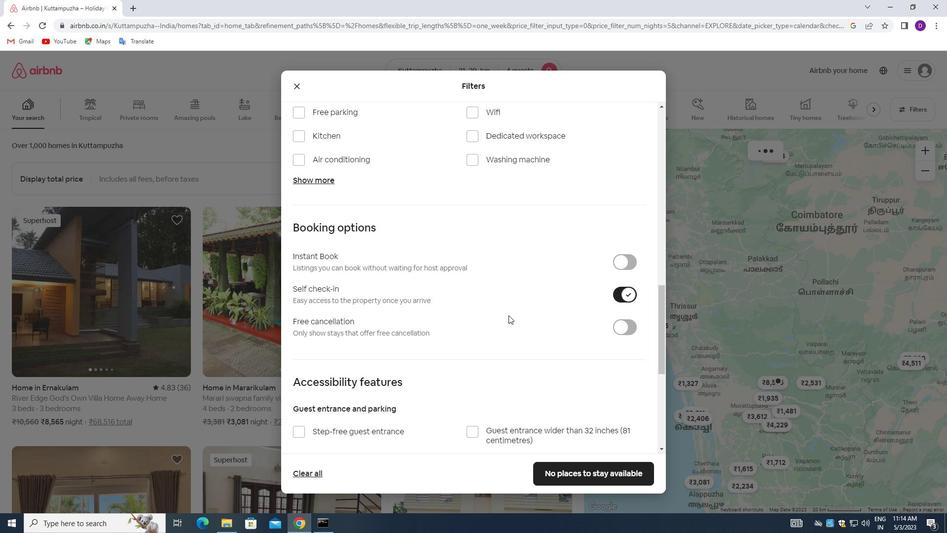 
Action: Mouse moved to (492, 316)
Screenshot: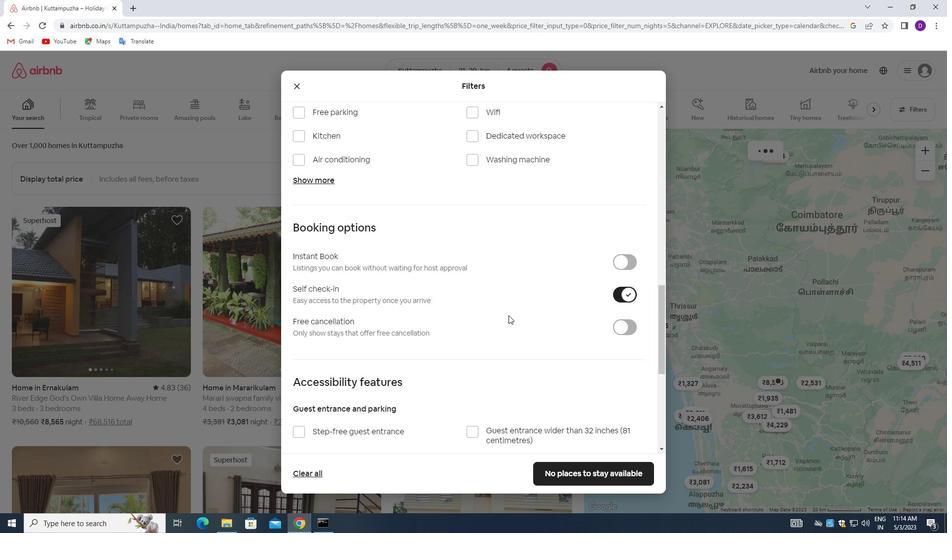 
Action: Mouse scrolled (492, 316) with delta (0, 0)
Screenshot: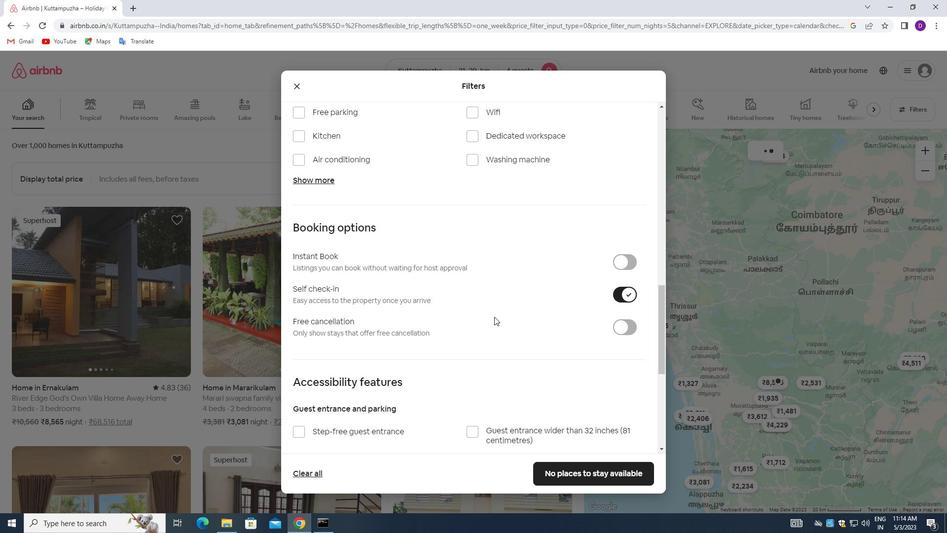 
Action: Mouse moved to (389, 332)
Screenshot: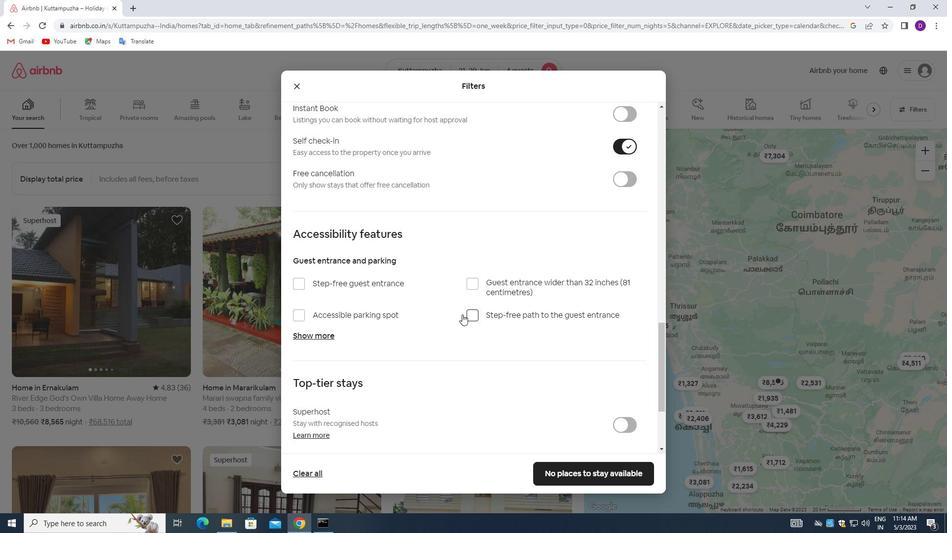 
Action: Mouse scrolled (389, 332) with delta (0, 0)
Screenshot: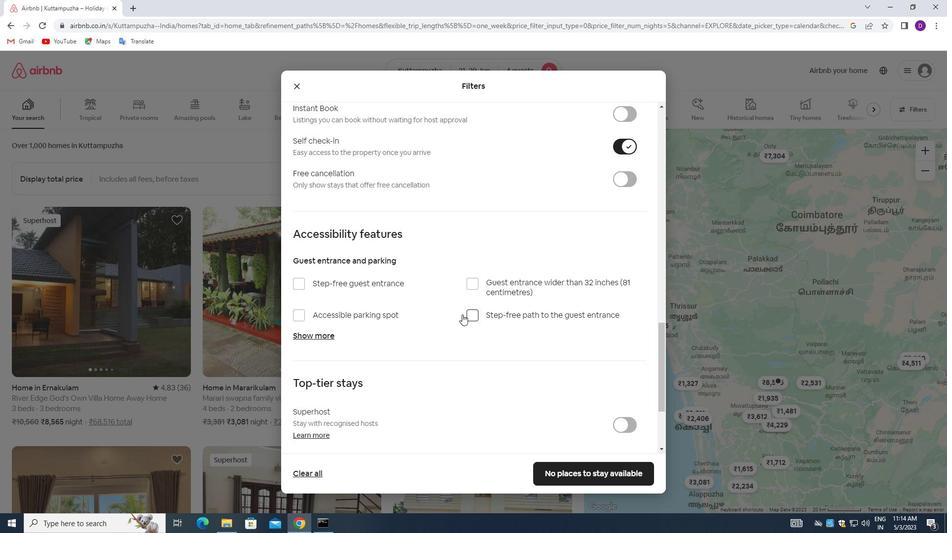 
Action: Mouse moved to (384, 335)
Screenshot: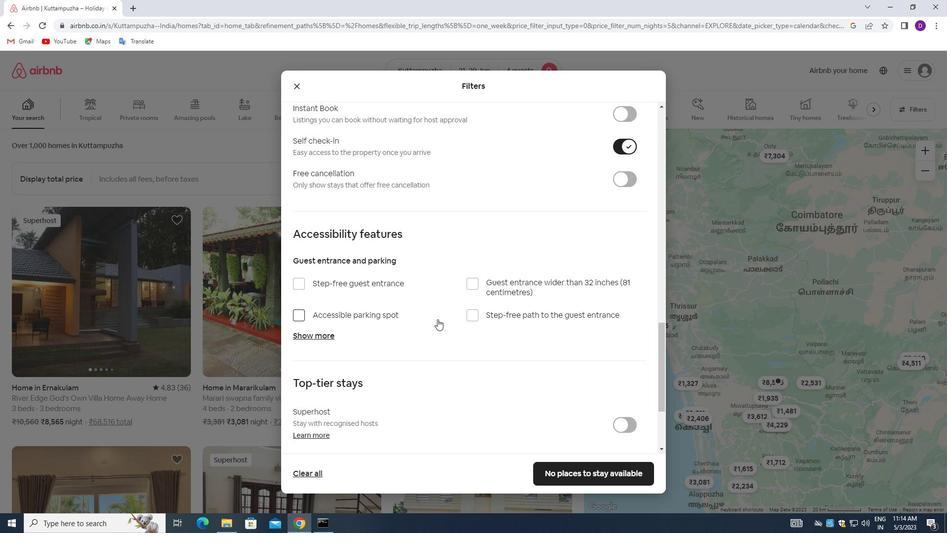 
Action: Mouse scrolled (384, 335) with delta (0, 0)
Screenshot: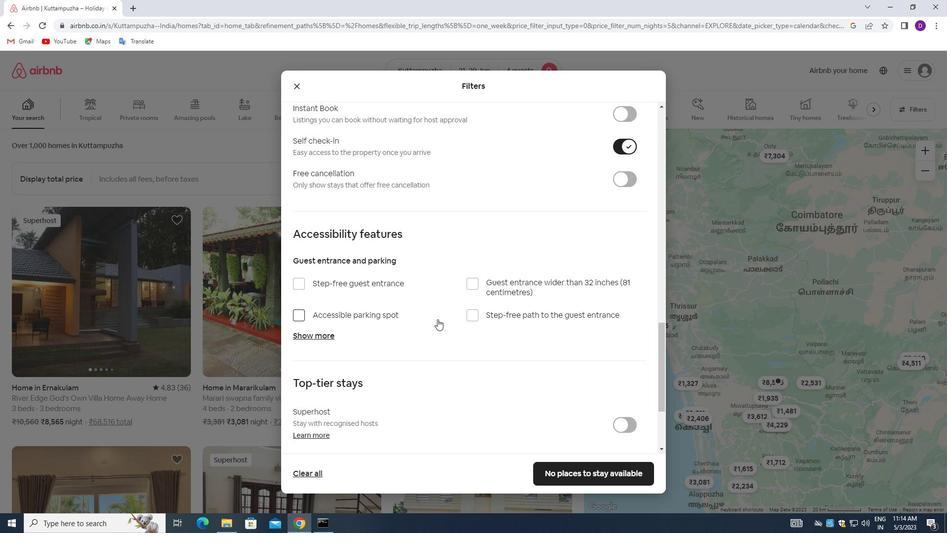 
Action: Mouse moved to (383, 337)
Screenshot: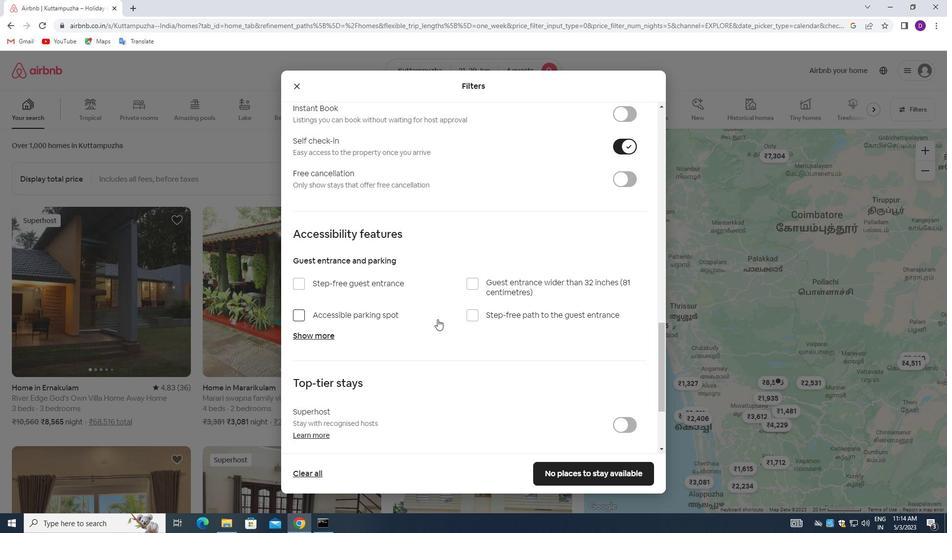 
Action: Mouse scrolled (383, 336) with delta (0, 0)
Screenshot: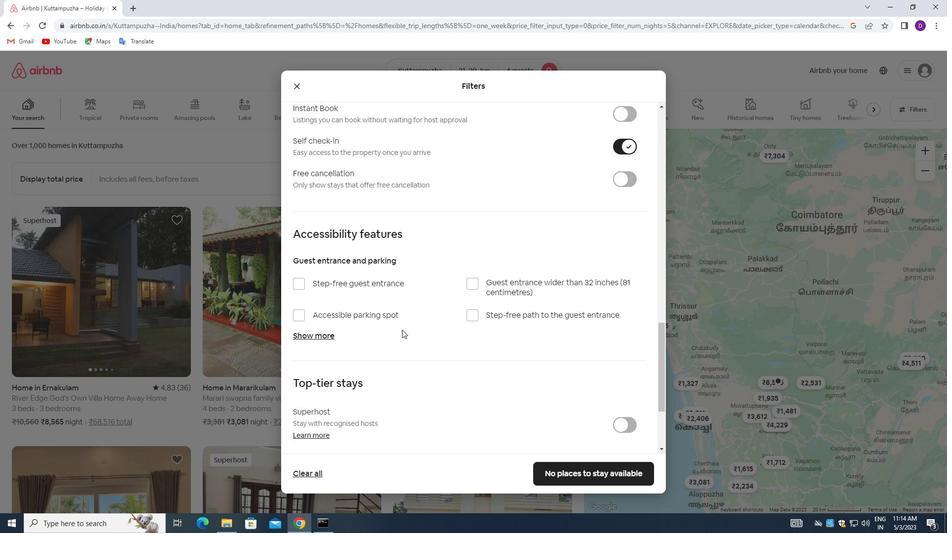 
Action: Mouse moved to (383, 337)
Screenshot: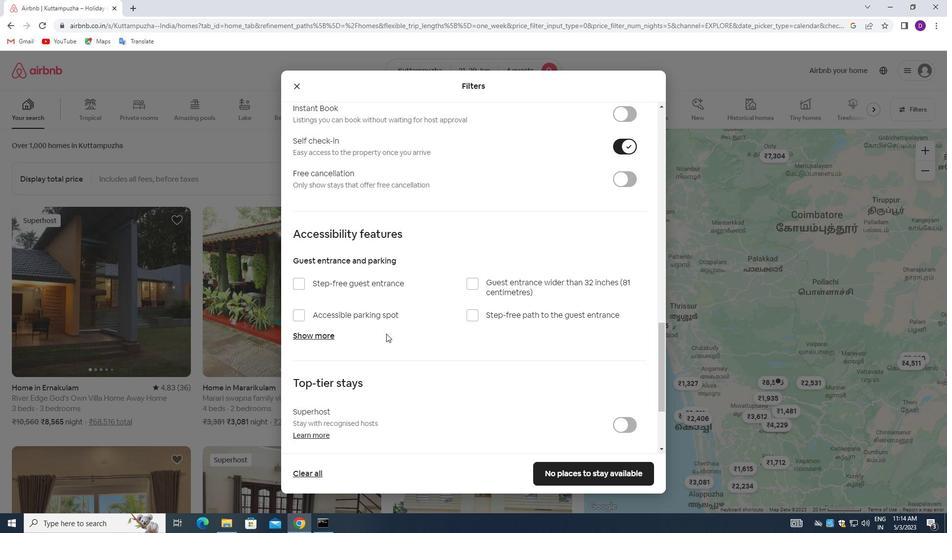
Action: Mouse scrolled (383, 337) with delta (0, 0)
Screenshot: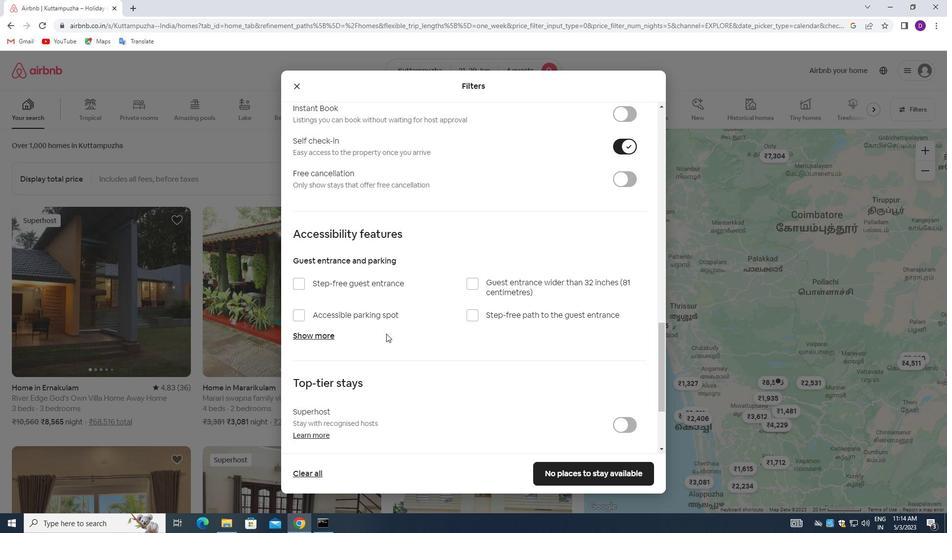 
Action: Mouse moved to (382, 338)
Screenshot: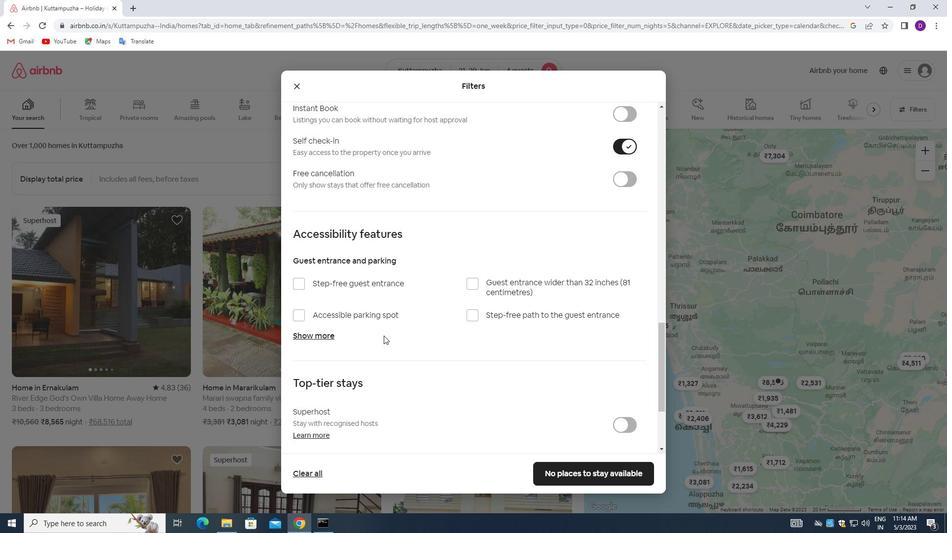 
Action: Mouse scrolled (382, 338) with delta (0, 0)
Screenshot: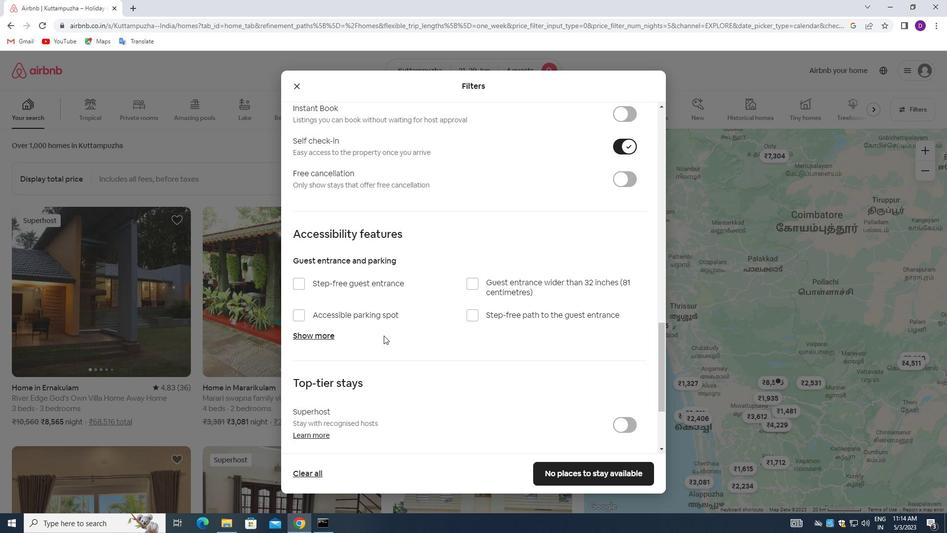 
Action: Mouse moved to (382, 338)
Screenshot: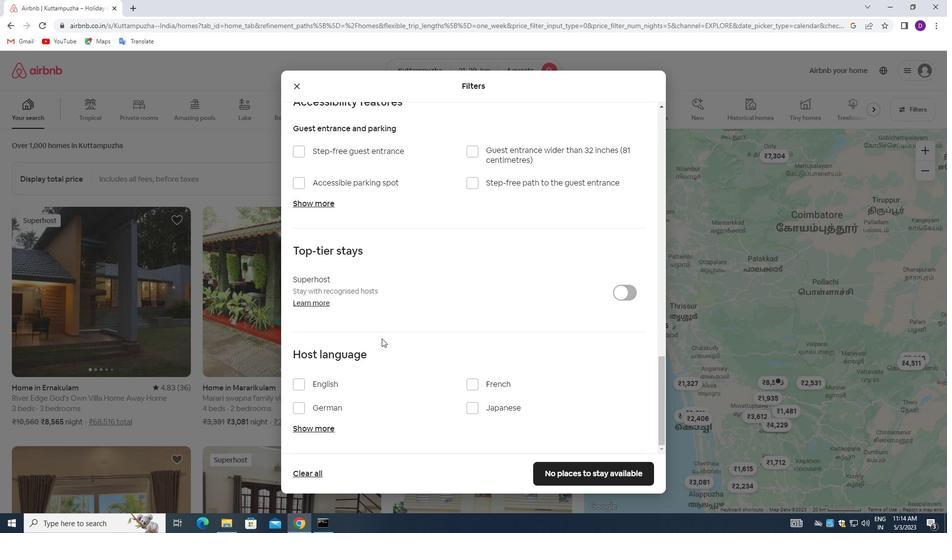 
Action: Mouse scrolled (382, 338) with delta (0, 0)
Screenshot: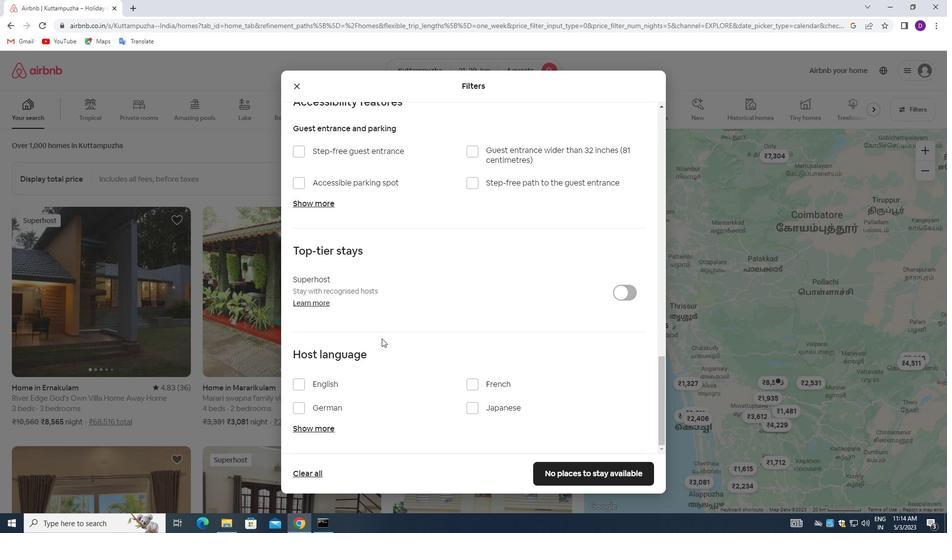 
Action: Mouse moved to (382, 340)
Screenshot: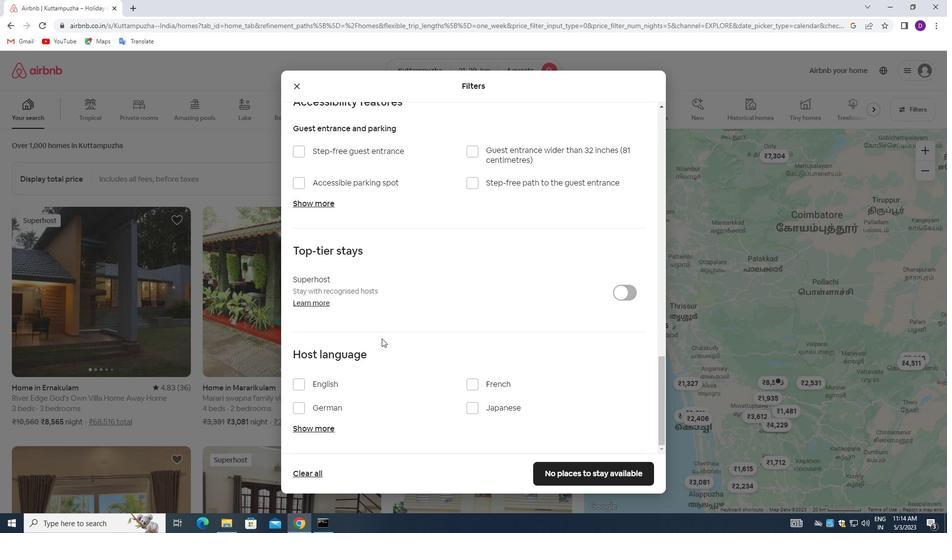 
Action: Mouse scrolled (382, 339) with delta (0, 0)
Screenshot: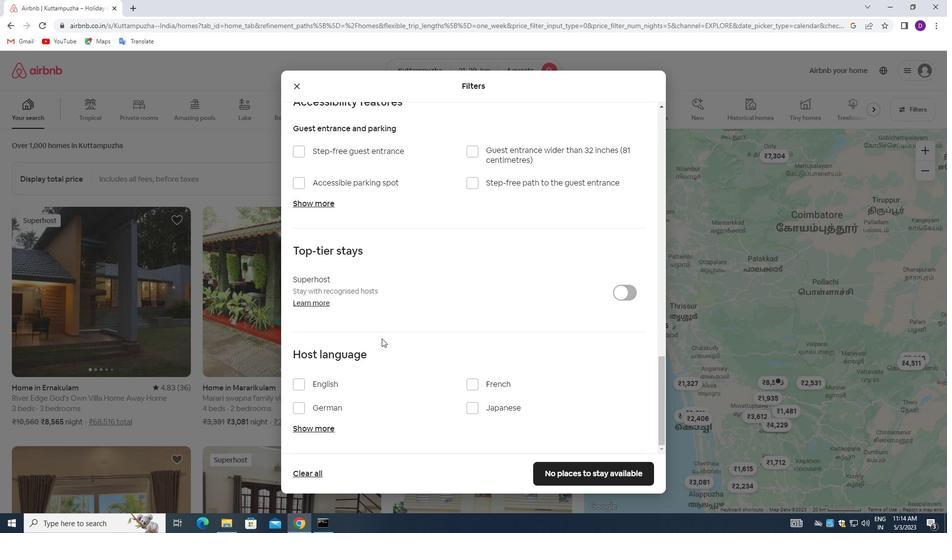 
Action: Mouse moved to (302, 383)
Screenshot: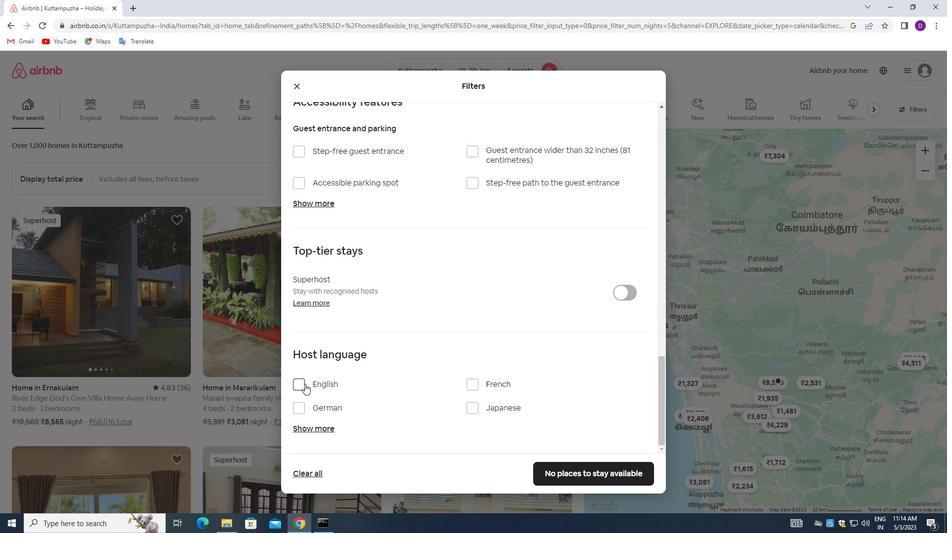 
Action: Mouse pressed left at (302, 383)
Screenshot: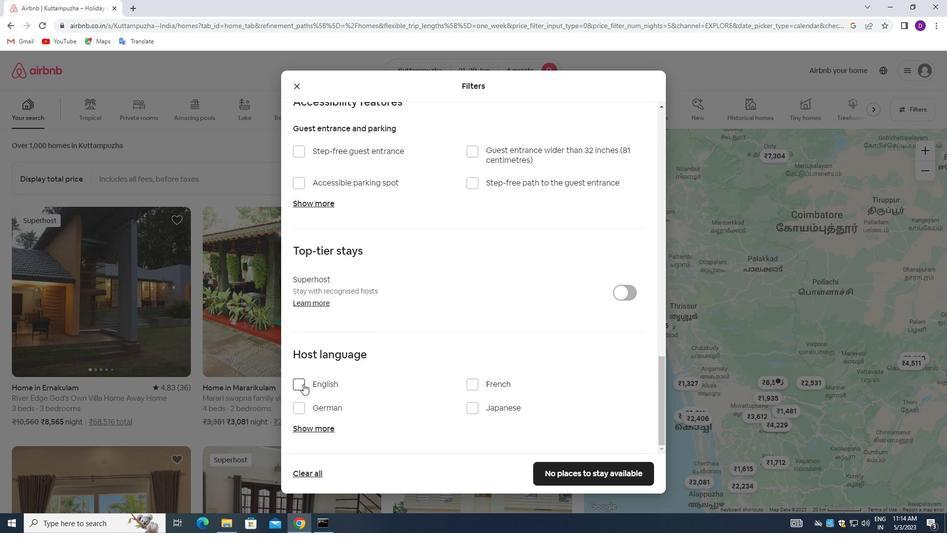 
Action: Mouse moved to (566, 465)
Screenshot: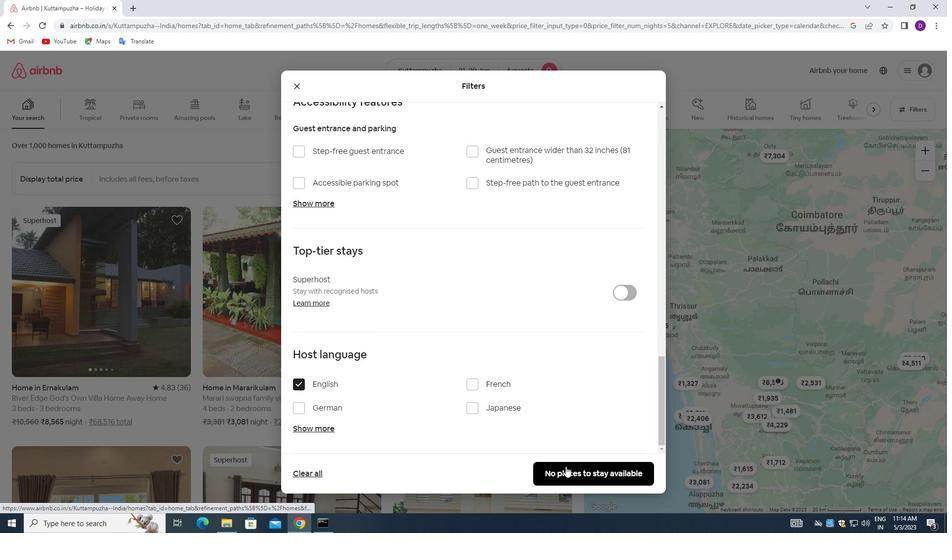 
Action: Mouse pressed left at (566, 465)
Screenshot: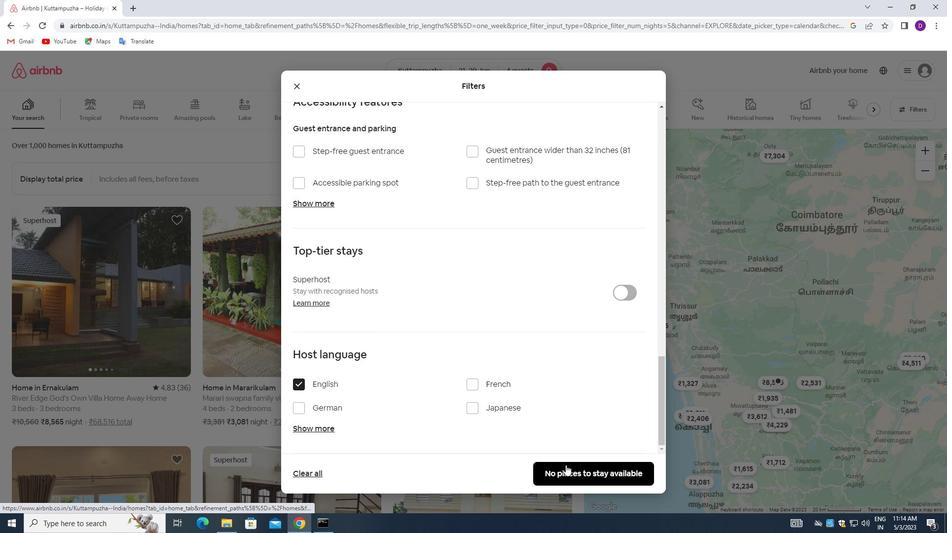 
Action: Mouse moved to (460, 268)
Screenshot: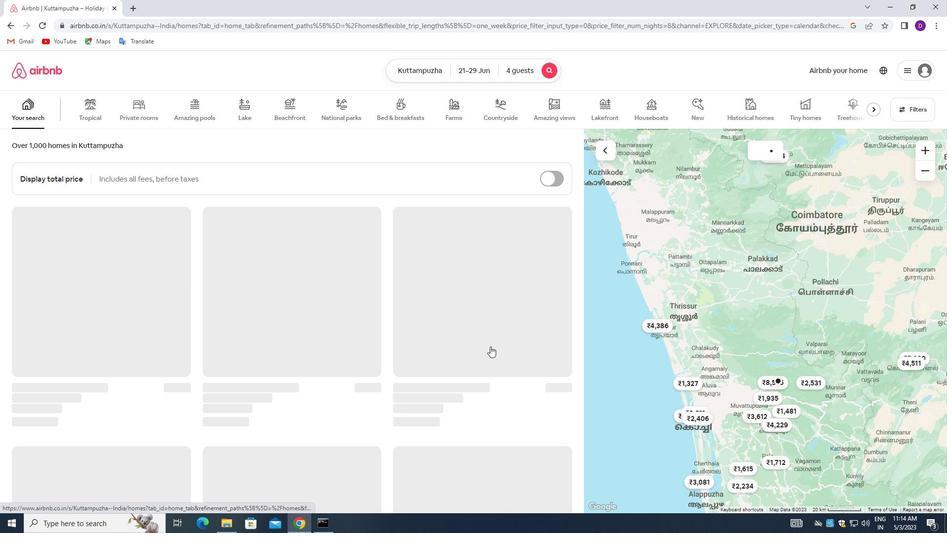 
